 Task: Open a Blog Post Template save the file as tableAdd Heading 'Child Safety' ,with the main content Child safety involves creating a safe environment and implementing measures to protect children from harm and accidents. It encompasses aspects such as childproofing homes, promoting safe practices, and educating children about personal safety to prevent injuries and promote their well-being. ,with the main content Child safety involves creating a safe environment and implementing measures to protect children from harm and accidents. It encompasses aspects such as childproofing homes, promoting safe practices, and educating children about personal safety to prevent injuries and promote their well-being.and font size to the main content 22 Apply Font Style Juice ITCand font size to the heading 20 Change heading alignment to  Left
Action: Mouse moved to (238, 180)
Screenshot: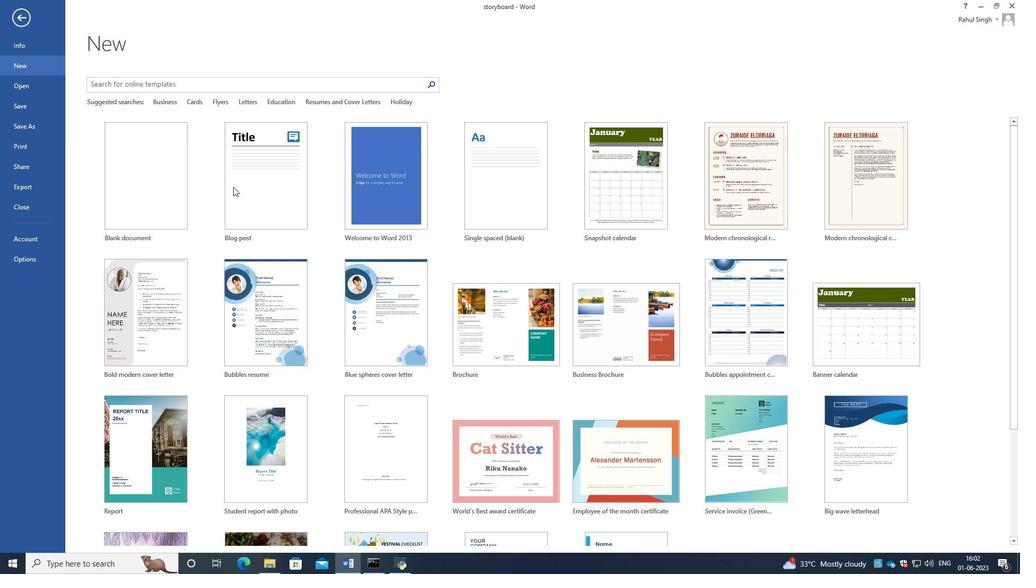 
Action: Mouse pressed left at (238, 180)
Screenshot: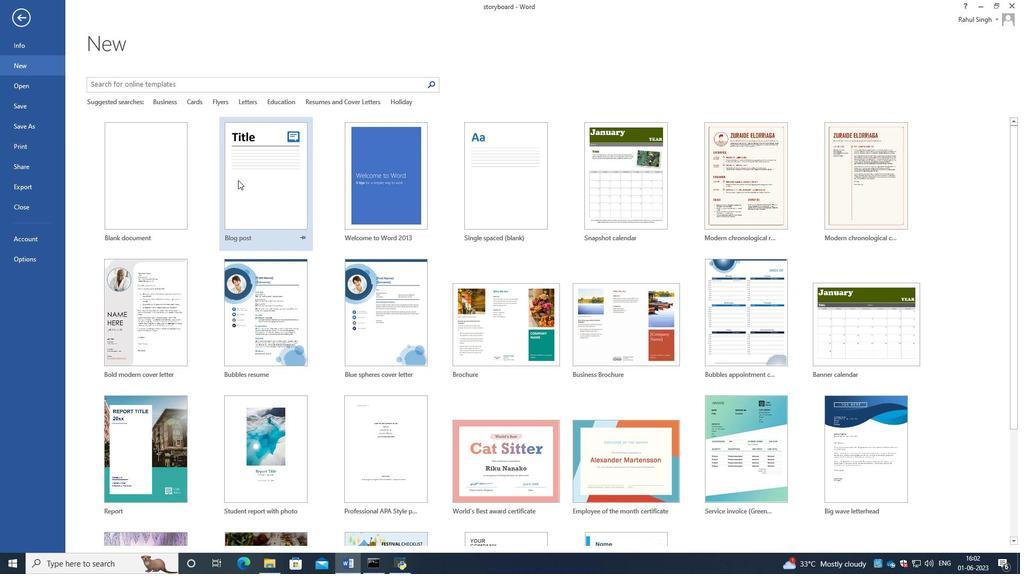 
Action: Mouse moved to (617, 258)
Screenshot: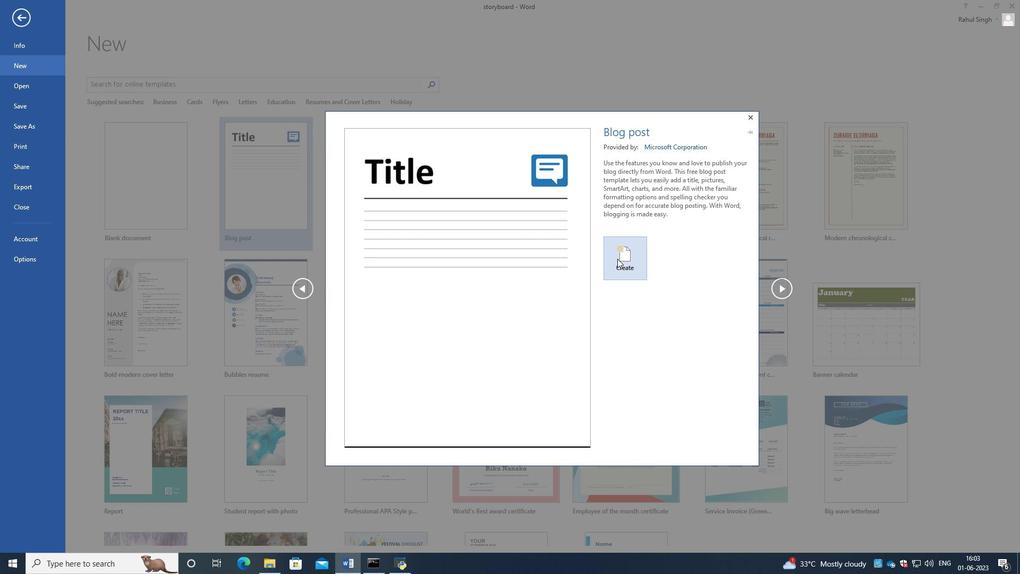
Action: Mouse pressed left at (617, 258)
Screenshot: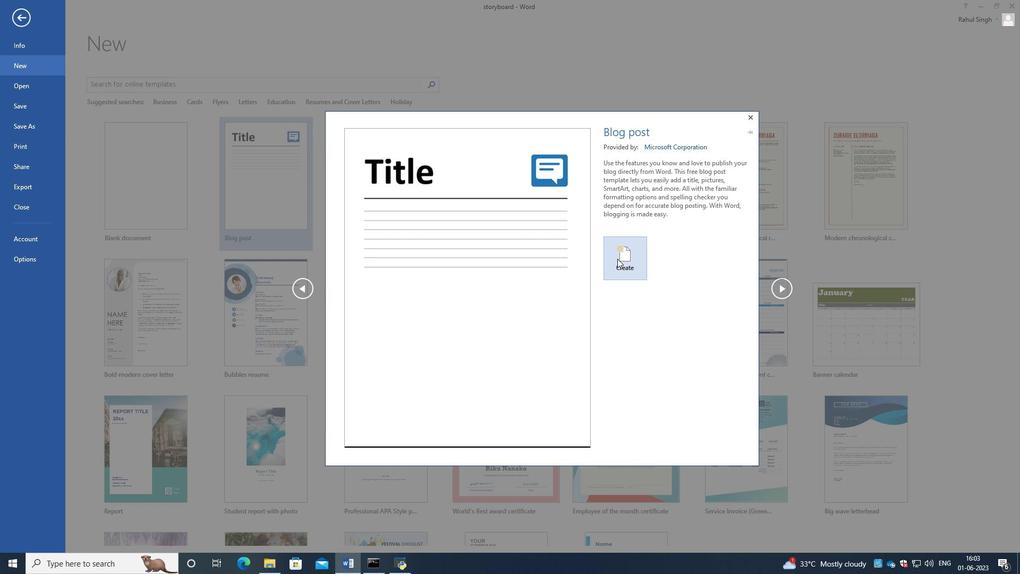 
Action: Mouse moved to (565, 308)
Screenshot: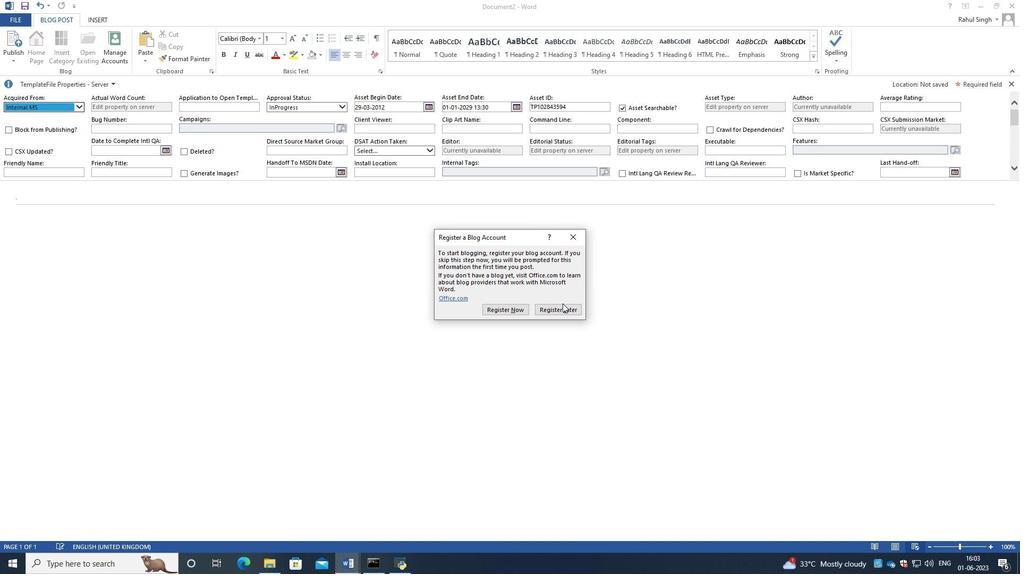 
Action: Mouse pressed left at (565, 308)
Screenshot: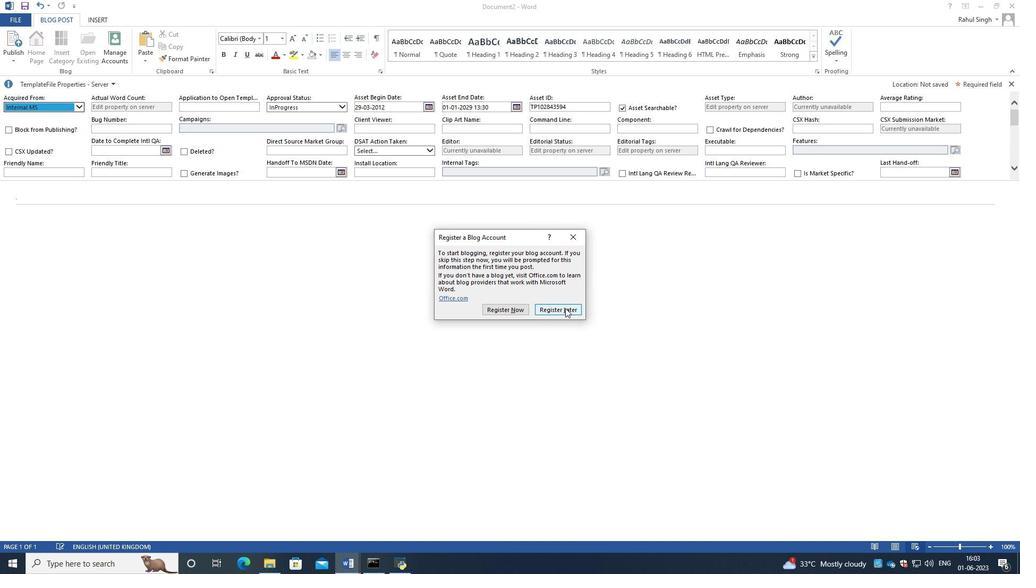 
Action: Mouse moved to (1011, 85)
Screenshot: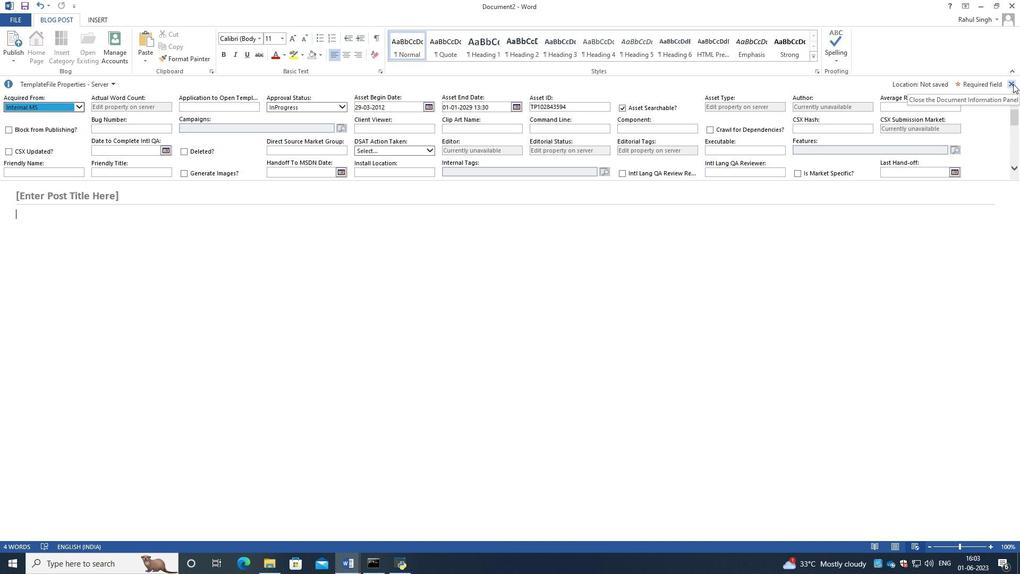 
Action: Mouse pressed left at (1011, 85)
Screenshot: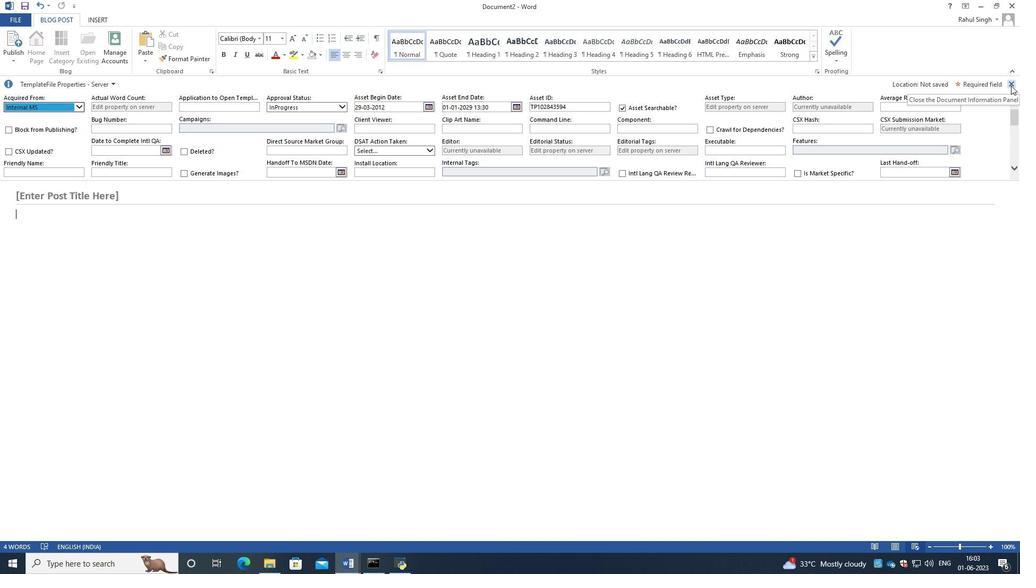 
Action: Mouse moved to (102, 91)
Screenshot: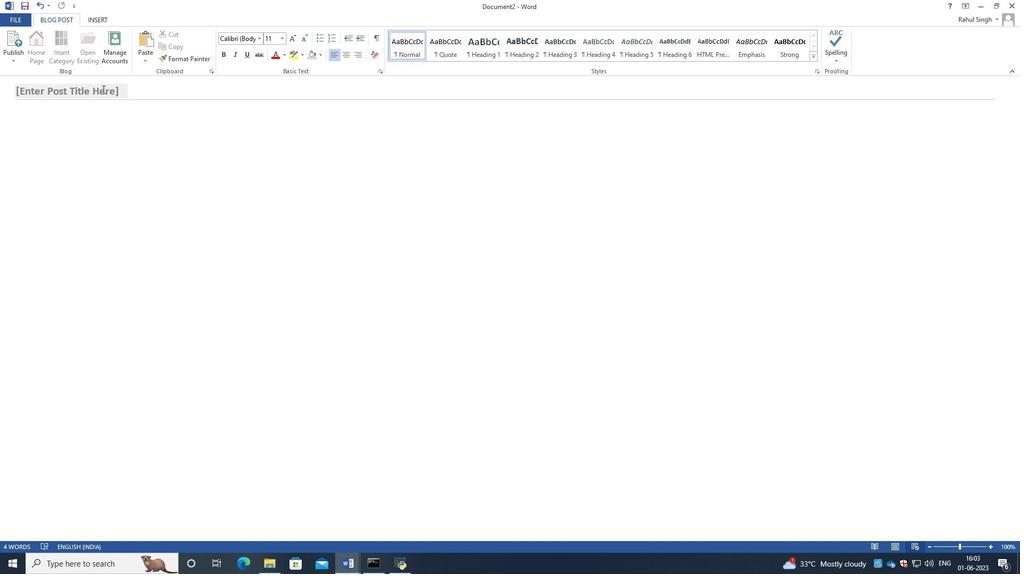 
Action: Mouse pressed left at (102, 91)
Screenshot: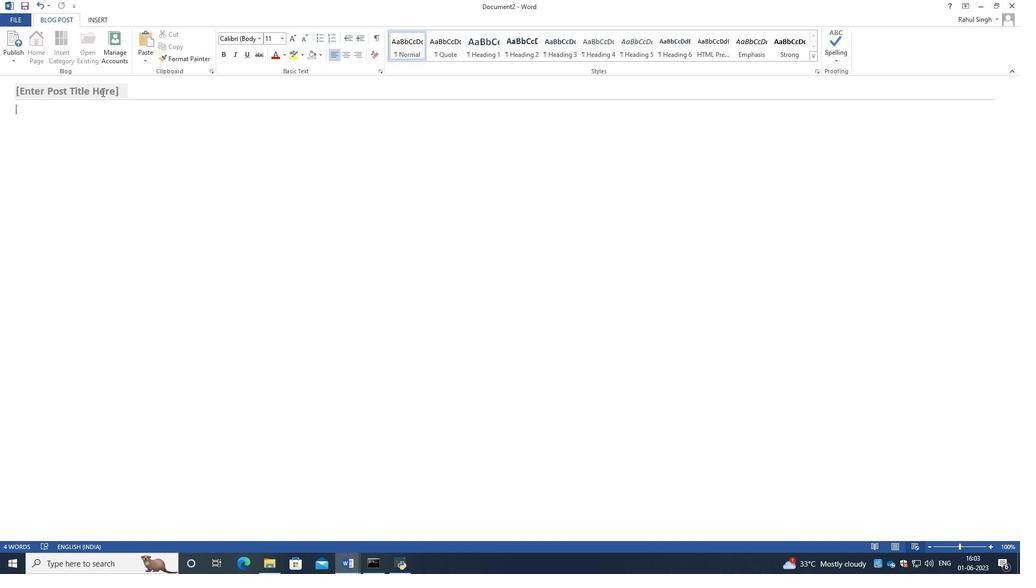 
Action: Mouse moved to (114, 88)
Screenshot: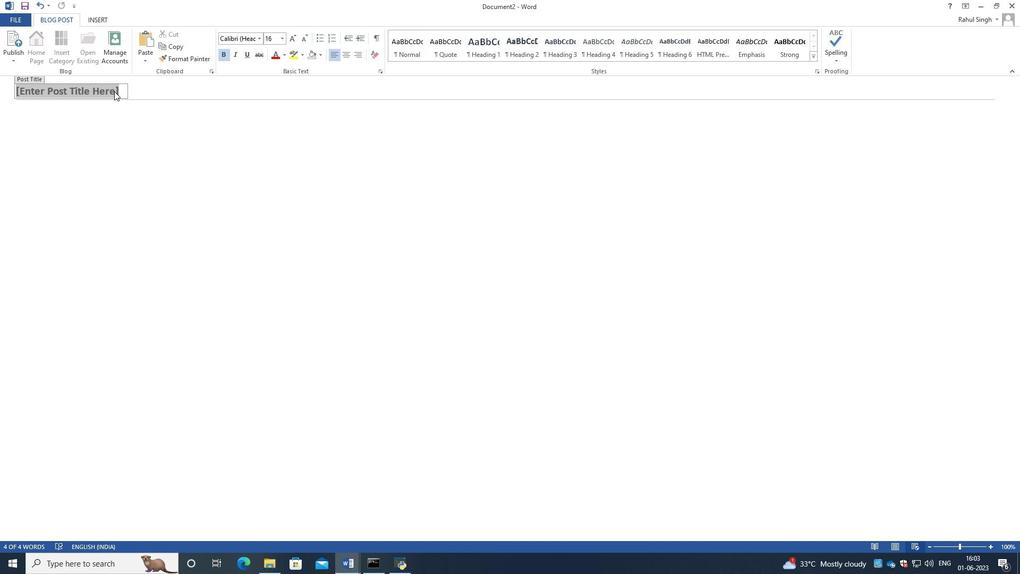 
Action: Mouse pressed left at (114, 88)
Screenshot: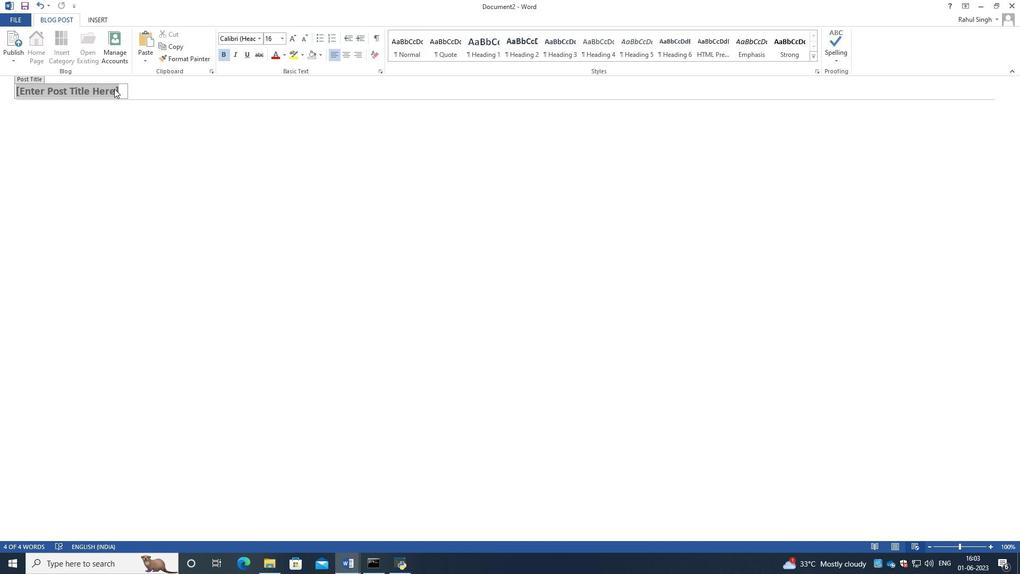 
Action: Key pressed j<Key.backspace>
Screenshot: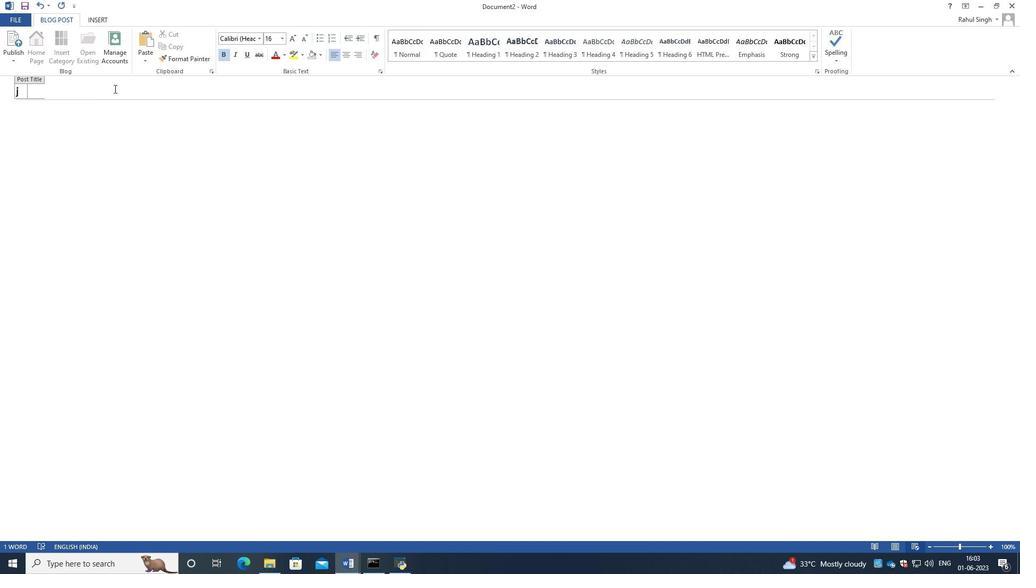 
Action: Mouse scrolled (114, 89) with delta (0, 0)
Screenshot: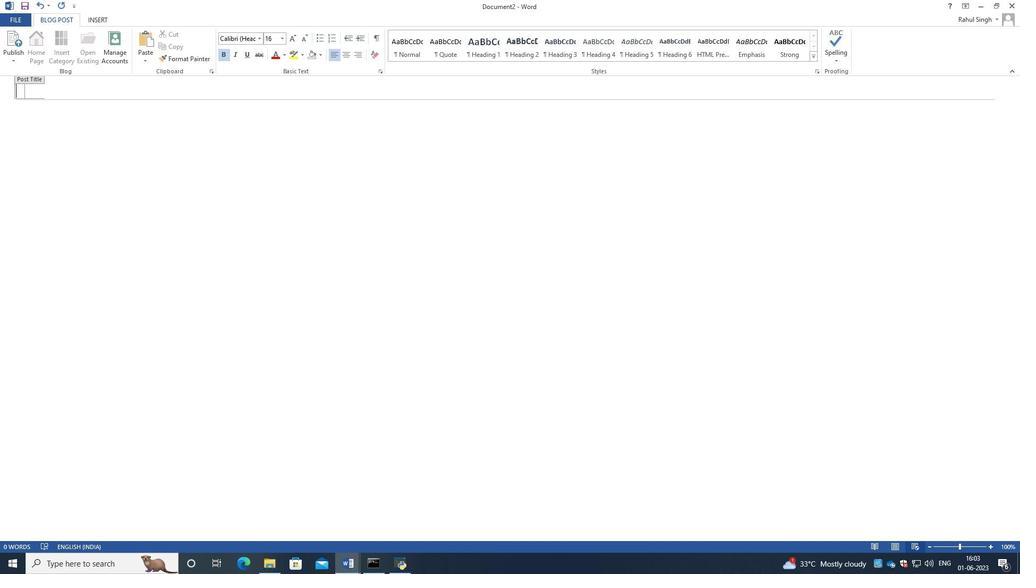 
Action: Mouse scrolled (114, 89) with delta (0, 0)
Screenshot: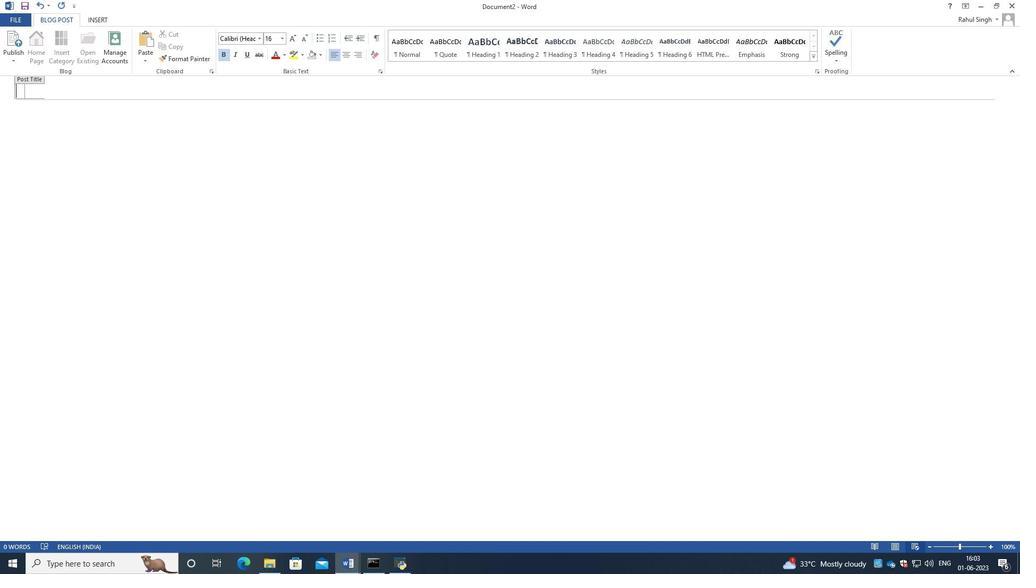 
Action: Mouse moved to (17, 14)
Screenshot: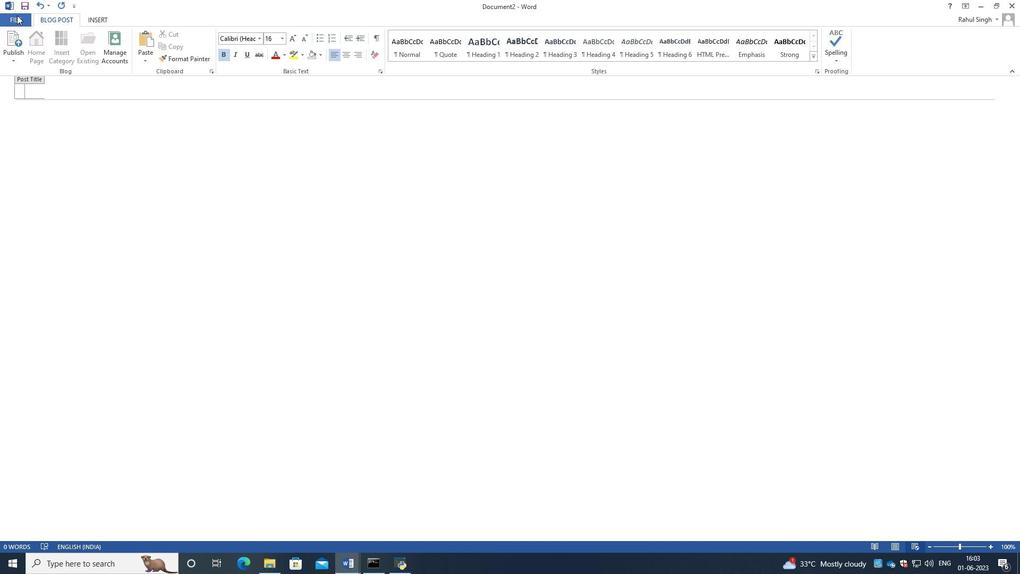 
Action: Mouse pressed left at (17, 14)
Screenshot: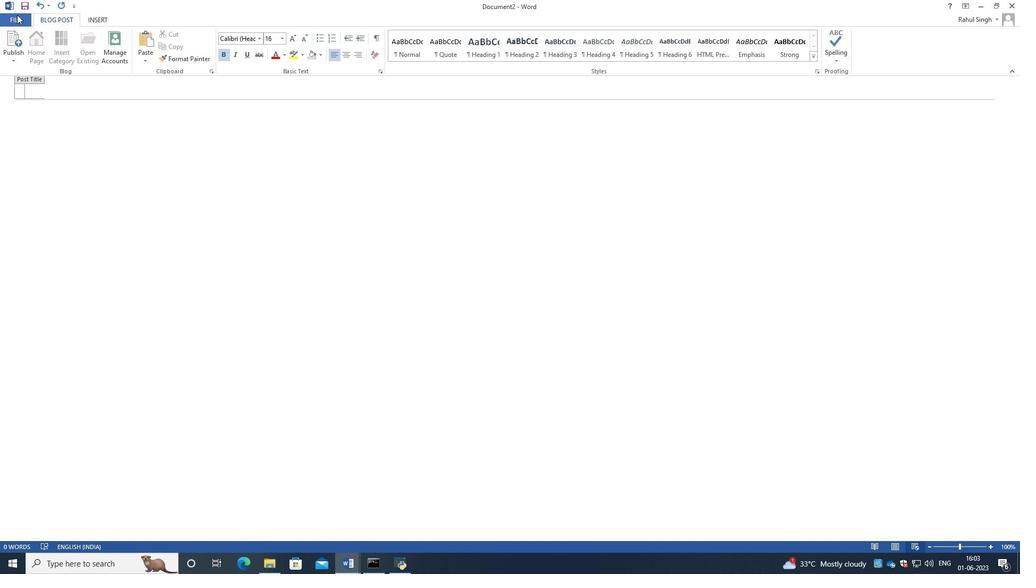 
Action: Mouse moved to (43, 129)
Screenshot: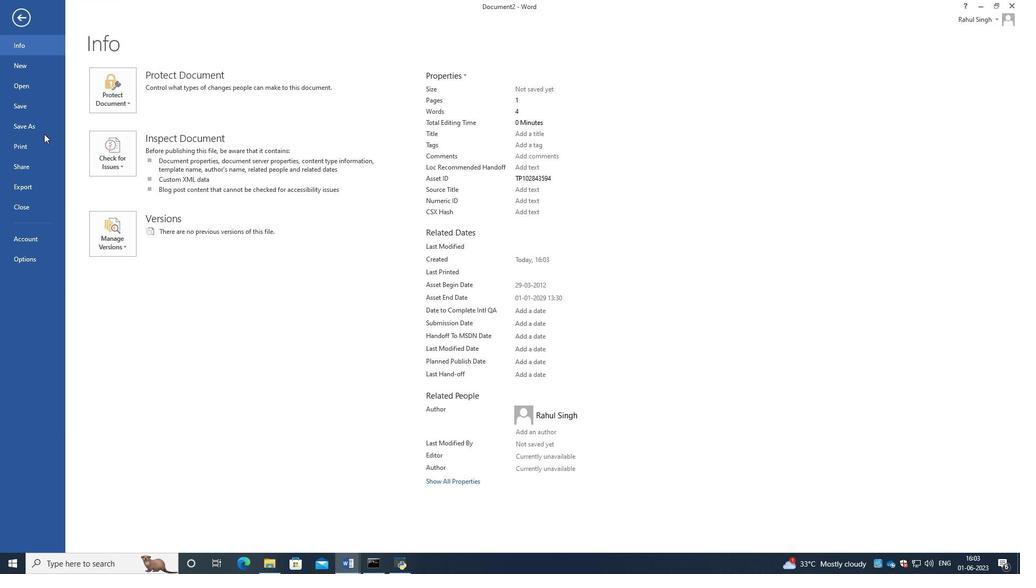 
Action: Mouse pressed left at (43, 129)
Screenshot: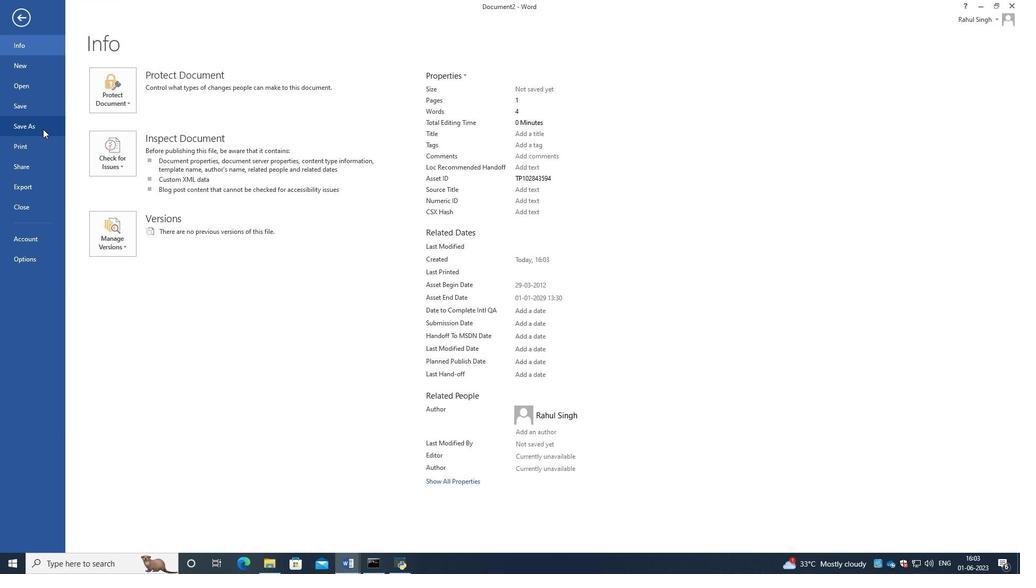 
Action: Mouse moved to (290, 123)
Screenshot: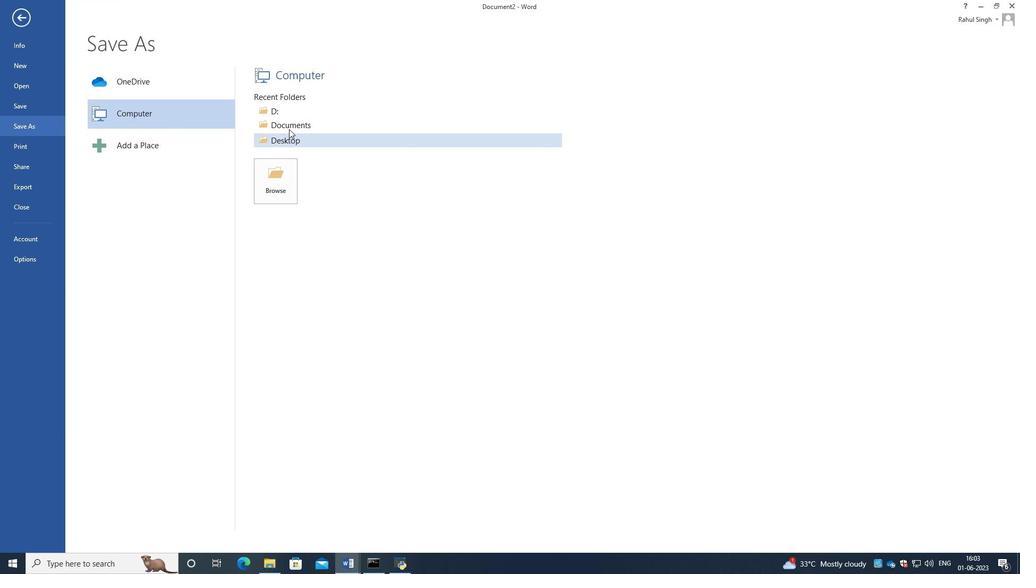 
Action: Mouse pressed left at (290, 123)
Screenshot: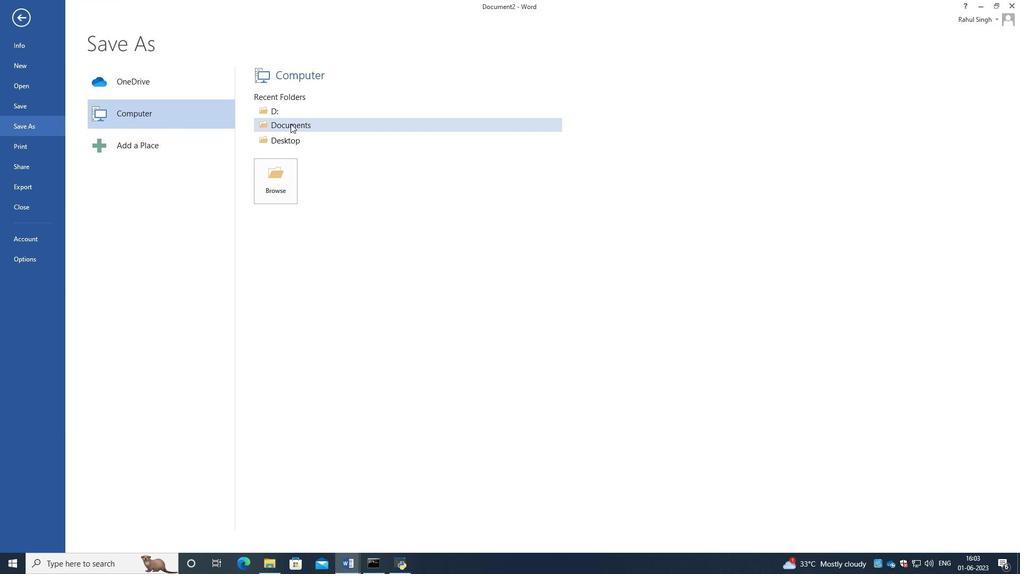 
Action: Mouse moved to (60, 141)
Screenshot: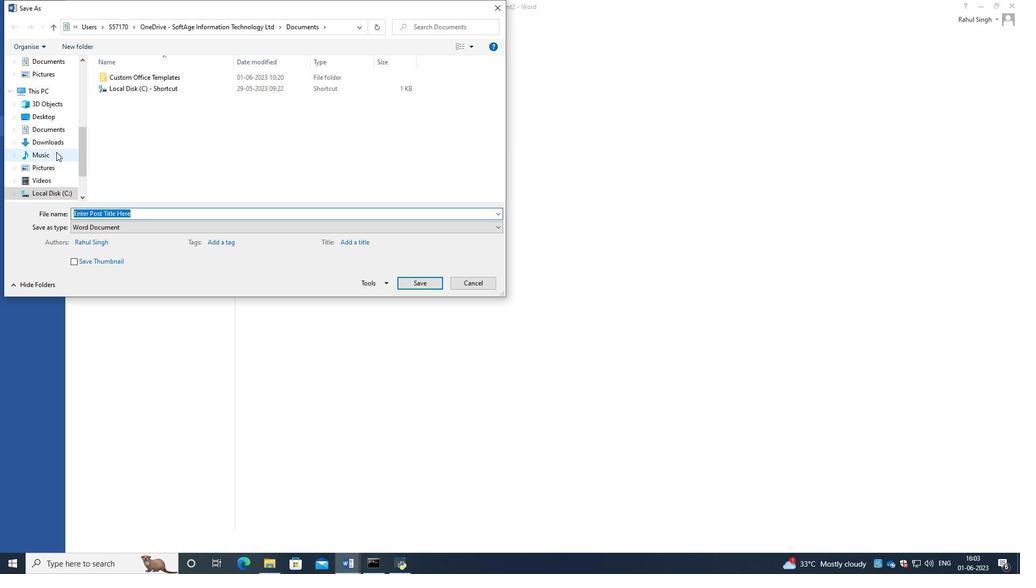 
Action: Mouse scrolled (60, 141) with delta (0, 0)
Screenshot: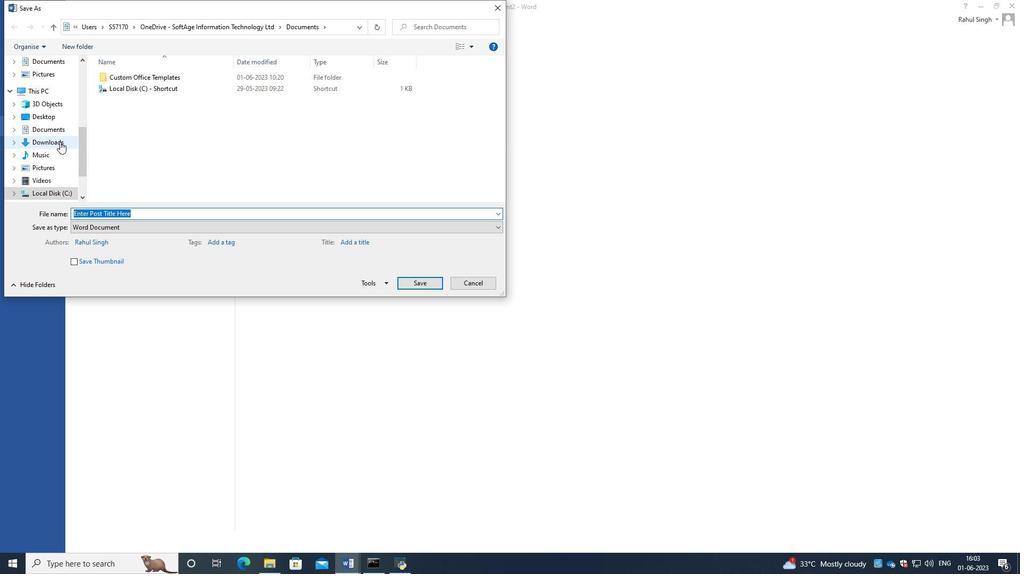 
Action: Mouse scrolled (60, 141) with delta (0, 0)
Screenshot: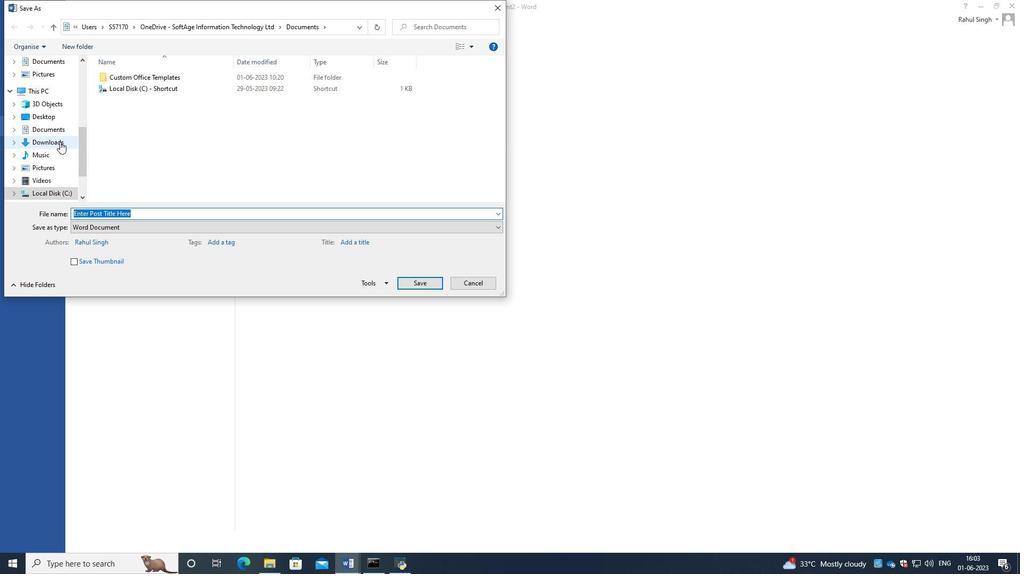 
Action: Mouse scrolled (60, 141) with delta (0, 0)
Screenshot: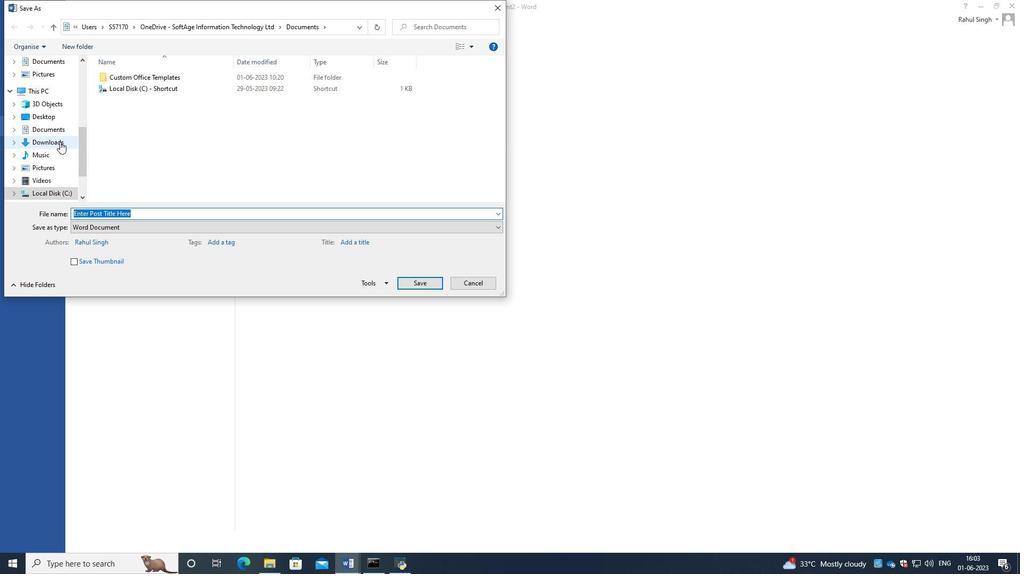 
Action: Mouse moved to (61, 166)
Screenshot: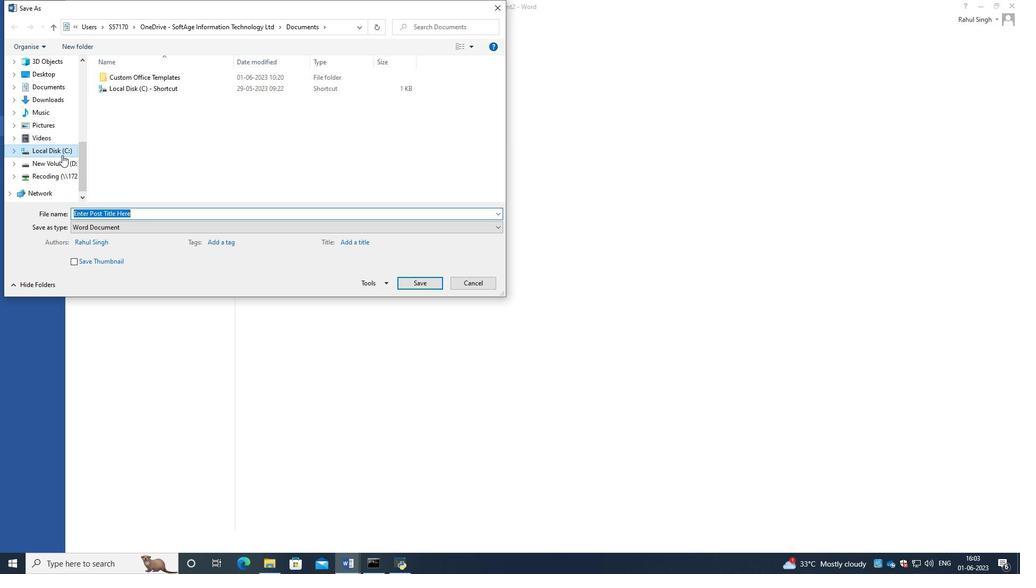 
Action: Mouse pressed left at (61, 166)
Screenshot: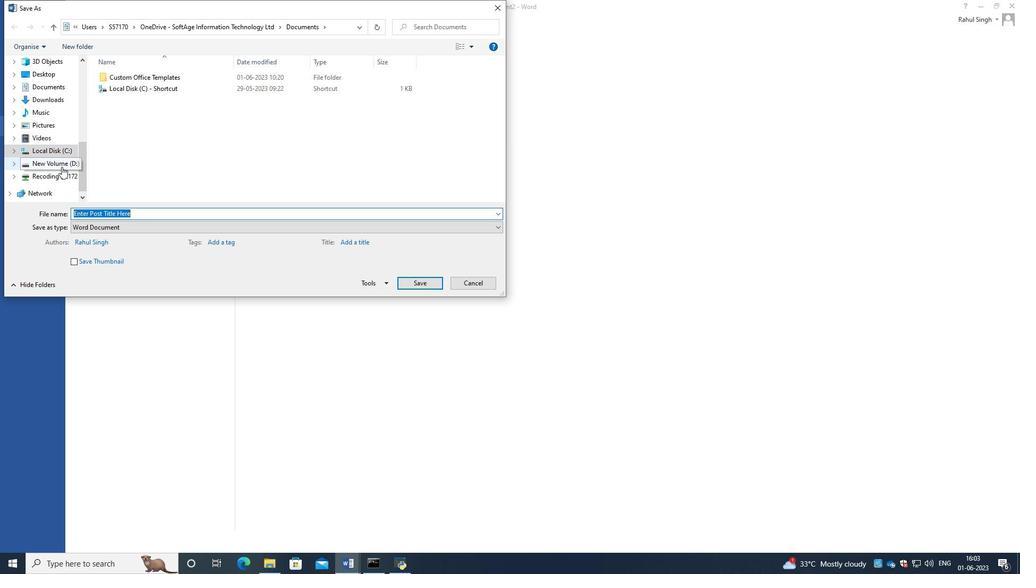 
Action: Mouse moved to (144, 211)
Screenshot: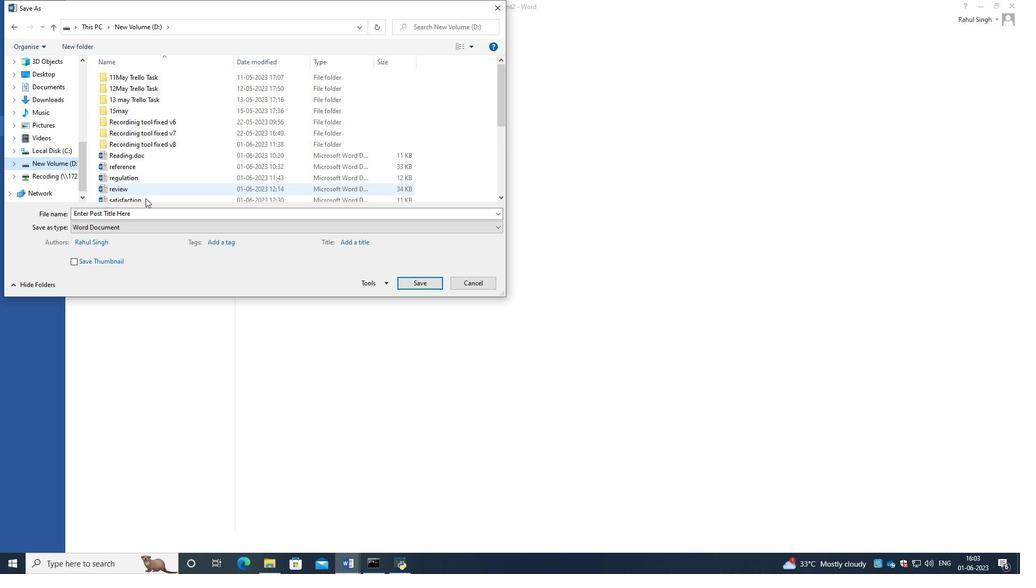 
Action: Mouse pressed left at (144, 211)
Screenshot: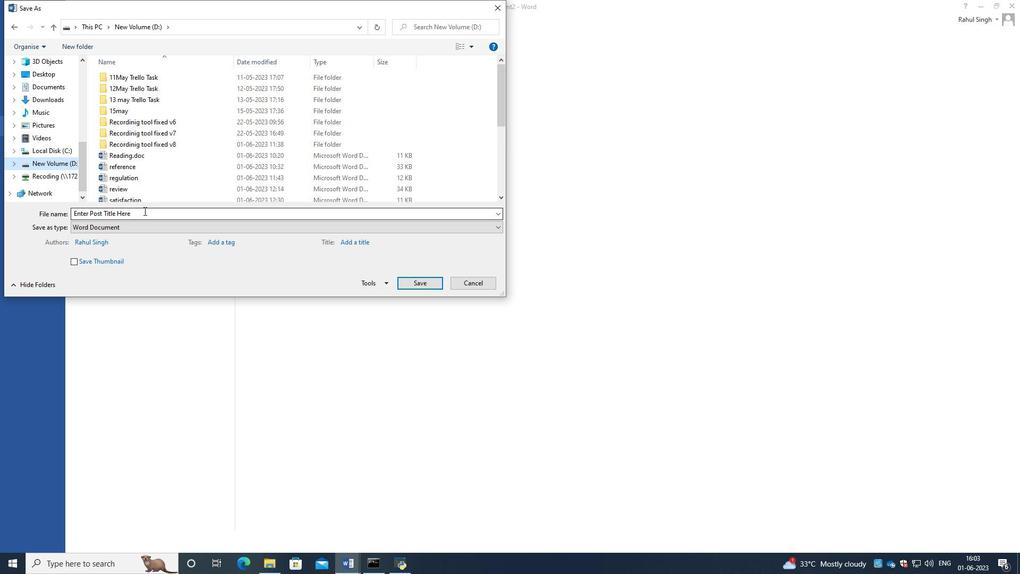 
Action: Key pressed table
Screenshot: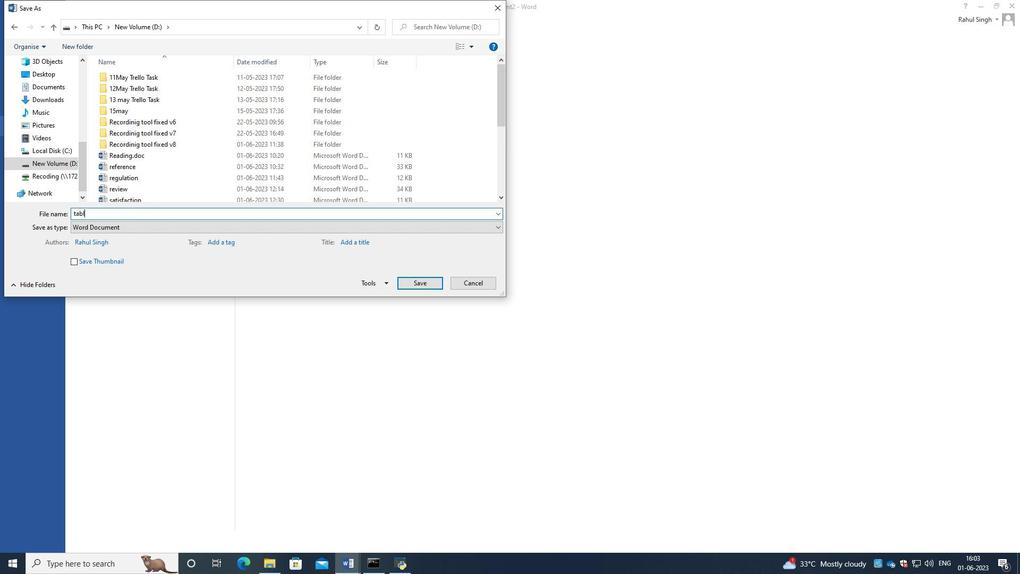 
Action: Mouse moved to (418, 286)
Screenshot: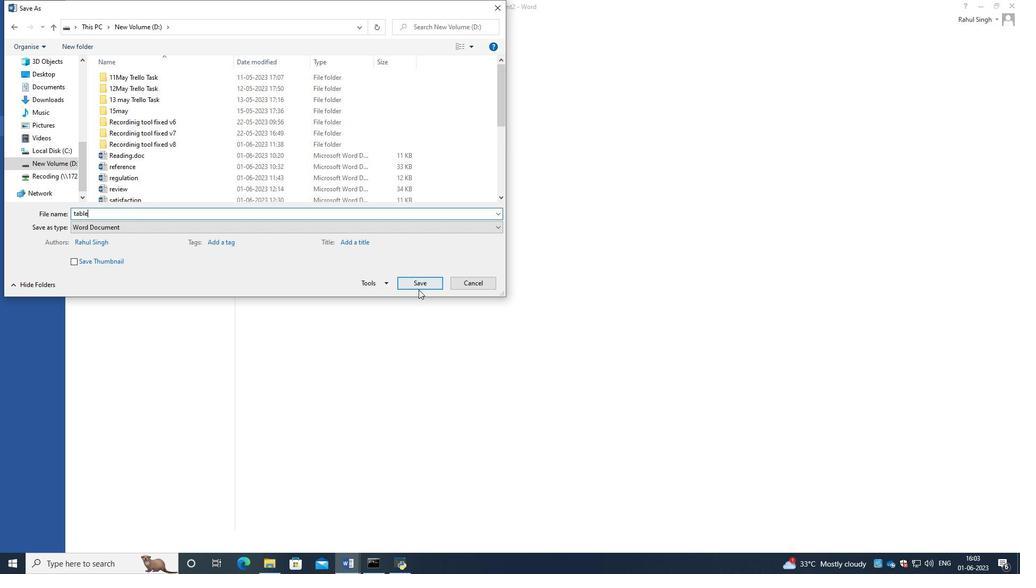 
Action: Mouse pressed left at (418, 286)
Screenshot: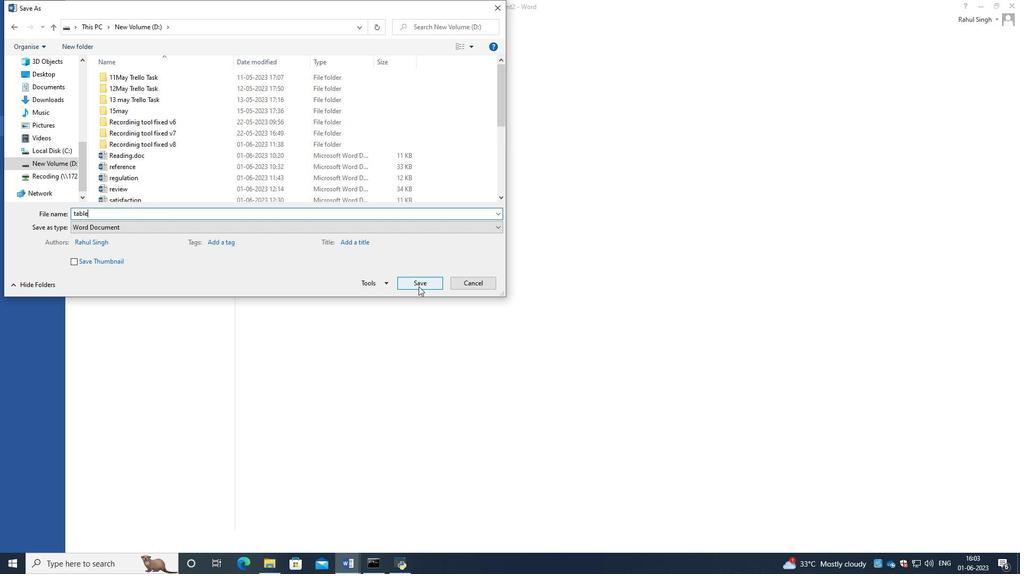 
Action: Mouse moved to (123, 94)
Screenshot: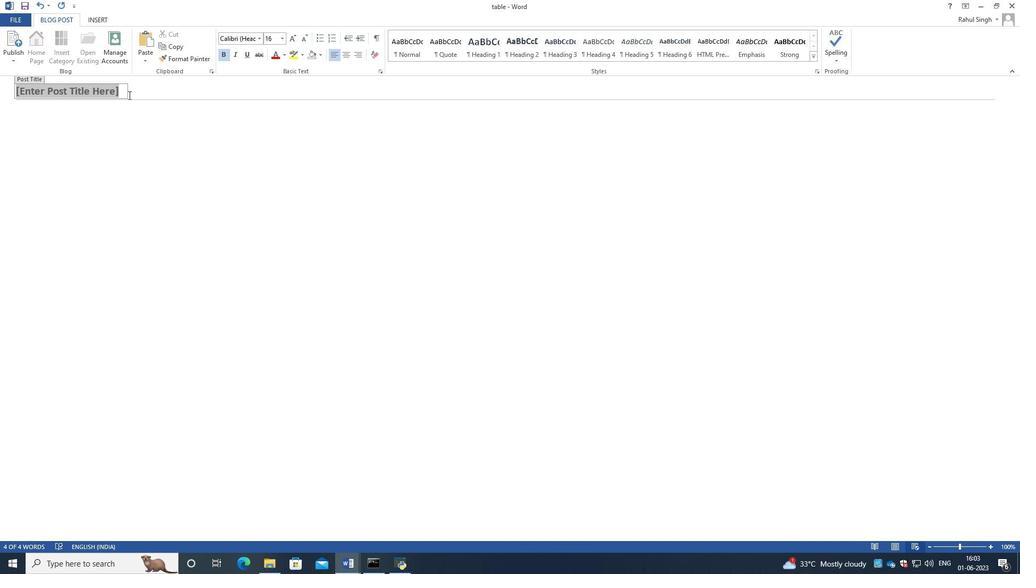 
Action: Key pressed <Key.caps_lock>C<Key.caps_lock>hild<Key.space><Key.caps_lock>S<Key.caps_lock>ag<Key.backspace>fety<Key.enter><Key.enter>
Screenshot: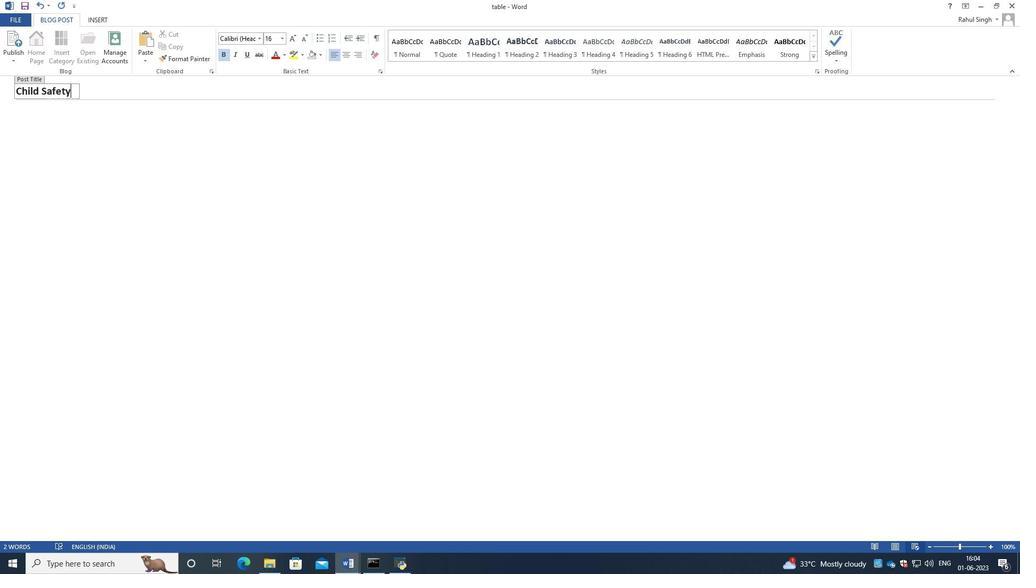 
Action: Mouse moved to (55, 126)
Screenshot: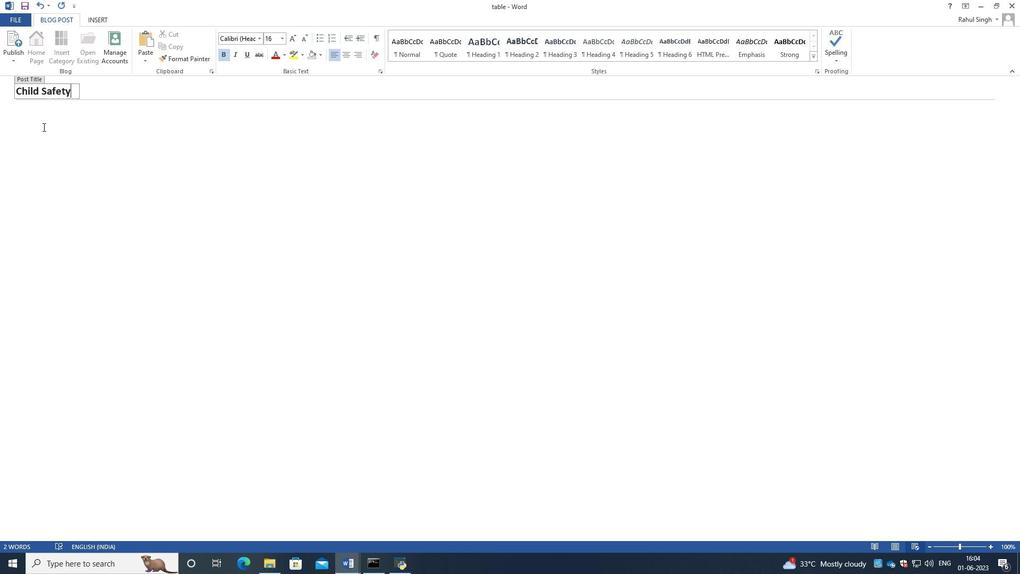 
Action: Mouse pressed left at (55, 126)
Screenshot: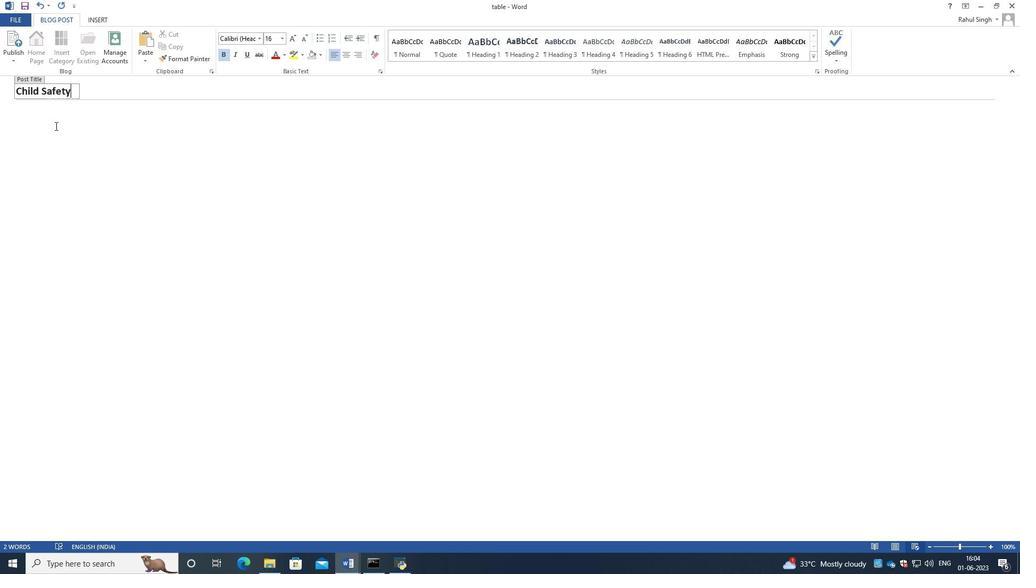 
Action: Mouse moved to (36, 113)
Screenshot: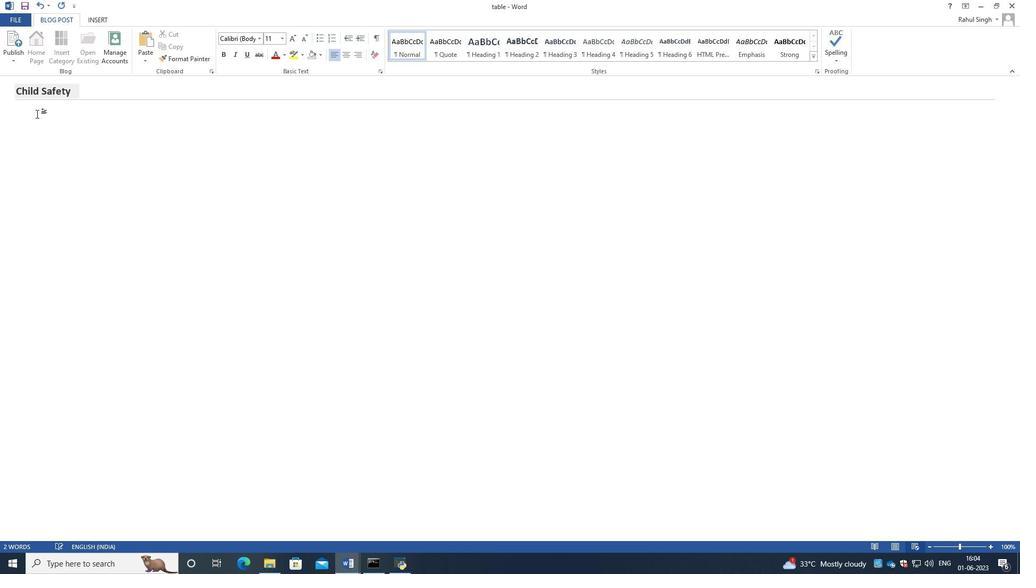 
Action: Key pressed <Key.caps_lock>C<Key.caps_lock>hild<Key.space>safety<Key.space>involves<Key.space>creating<Key.space>a<Key.space>safe<Key.space>enviourm<Key.backspace><Key.backspace><Key.backspace>rment<Key.space><Key.backspace><Key.backspace><Key.backspace><Key.backspace><Key.backspace><Key.backspace><Key.backspace><Key.backspace>ironment<Key.space>and<Key.space>implementing<Key.space>measures<Key.space>to<Key.space>protect<Key.space>children<Key.space>from<Key.space>harm<Key.space>and<Key.space>accidents.<Key.space><Key.caps_lock>I<Key.caps_lock>t<Key.space>encompasses<Key.space>es<Key.backspace><Key.backspace>aspects<Key.space>such<Key.space>as<Key.space>childproofing<Key.space>homes,<Key.space>promting<Key.space>sa<Key.backspace><Key.backspace><Key.backspace><Key.backspace><Key.backspace><Key.backspace><Key.backspace><Key.backspace><Key.backspace><Key.backspace><Key.backspace><Key.backspace><Key.space>promoting<Key.space>safe<Key.space>practices,<Key.space>and<Key.space>educating<Key.space>children<Key.space>about<Key.space>j<Key.backspace>personal<Key.space>safety<Key.space>to<Key.space>prevent<Key.space>injuries<Key.space>and<Key.space>promote<Key.space>their<Key.space>well-being.<Key.space>
Screenshot: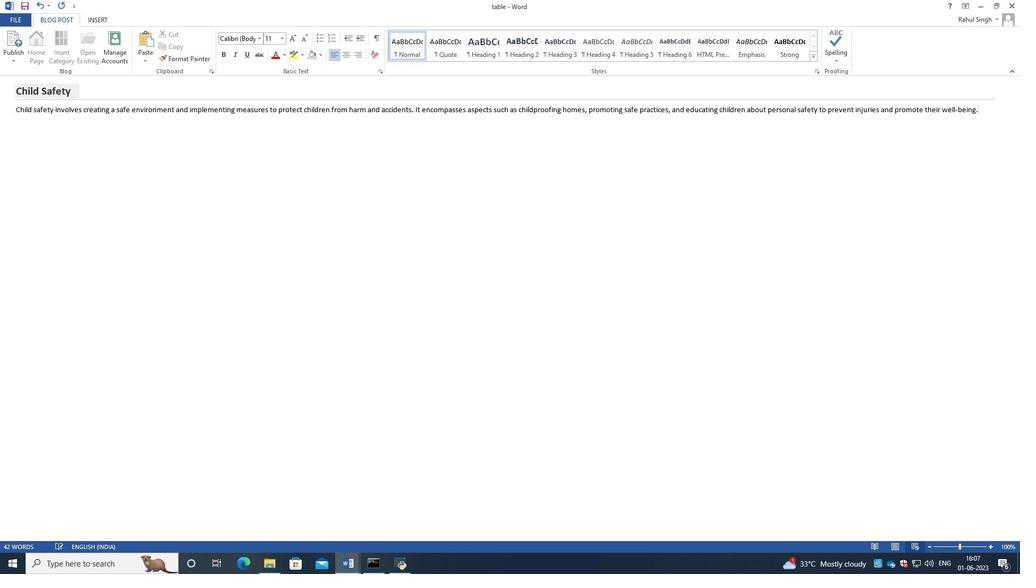 
Action: Mouse moved to (21, 108)
Screenshot: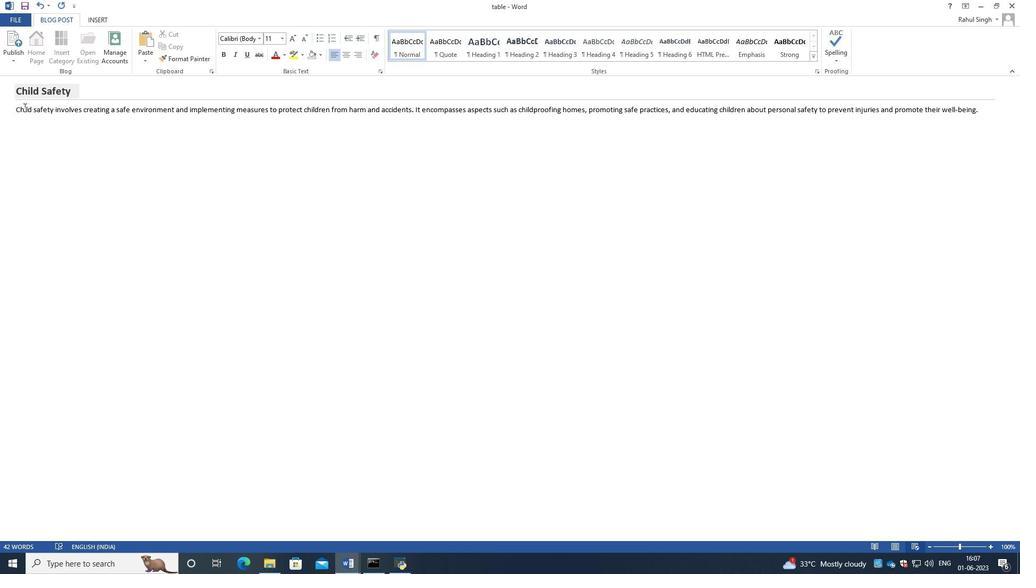 
Action: Mouse pressed left at (21, 108)
Screenshot: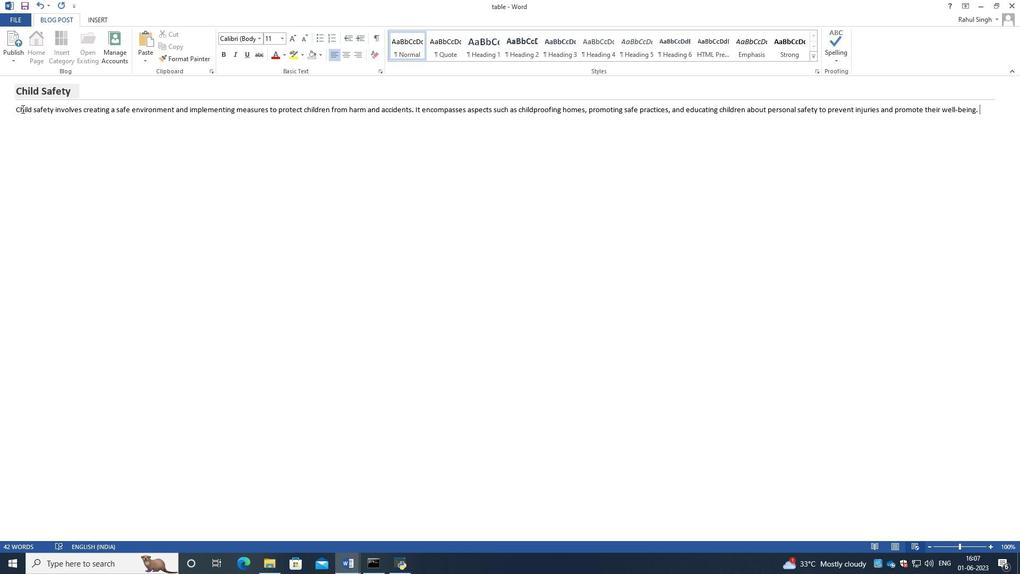 
Action: Mouse moved to (284, 37)
Screenshot: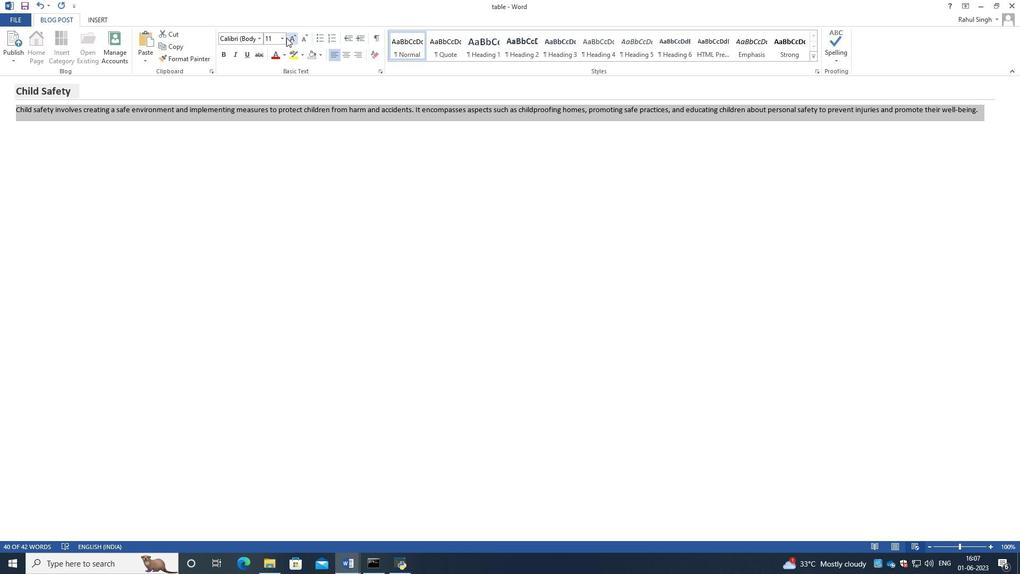 
Action: Mouse pressed left at (284, 37)
Screenshot: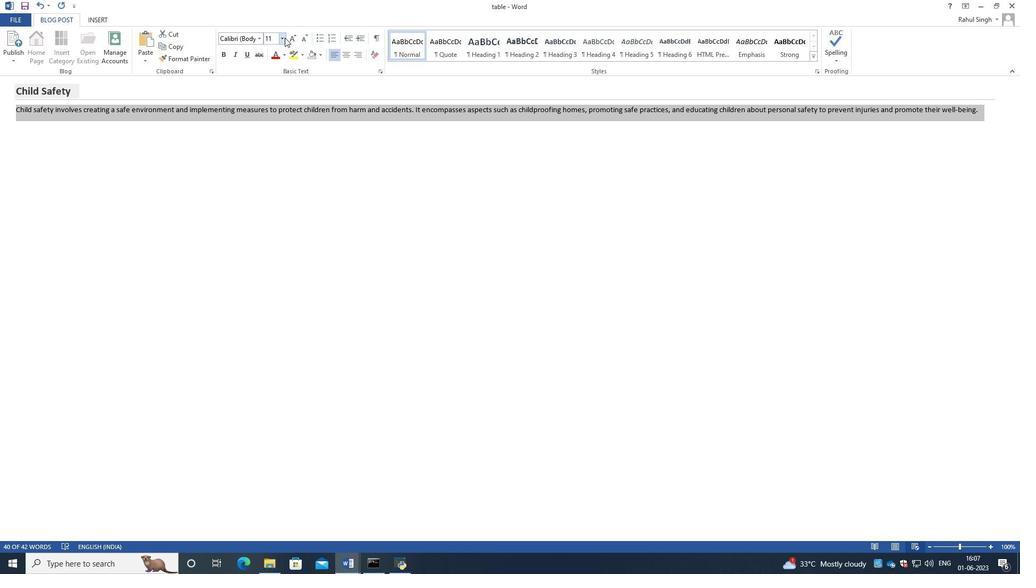 
Action: Mouse moved to (275, 143)
Screenshot: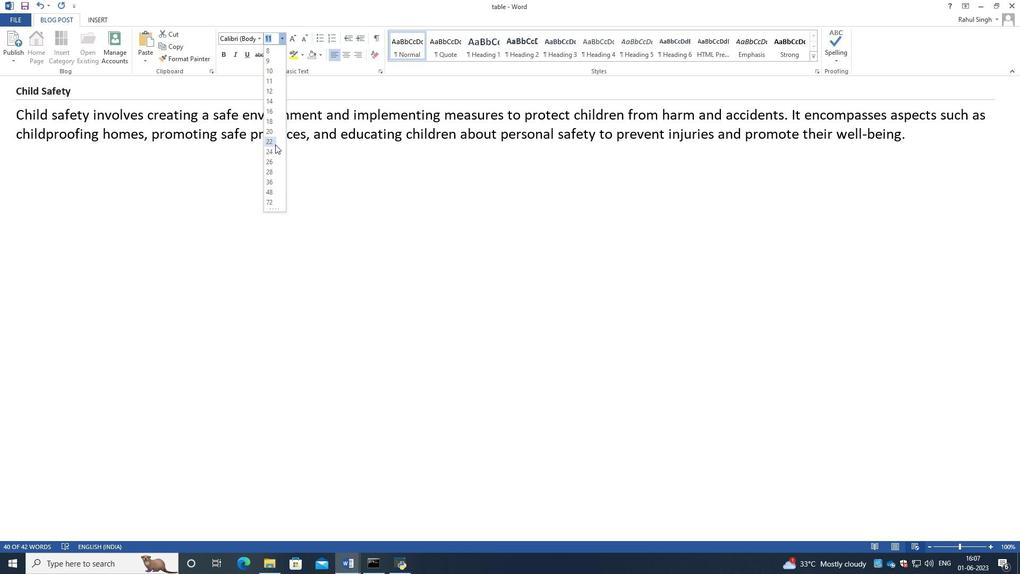 
Action: Mouse pressed left at (275, 143)
Screenshot: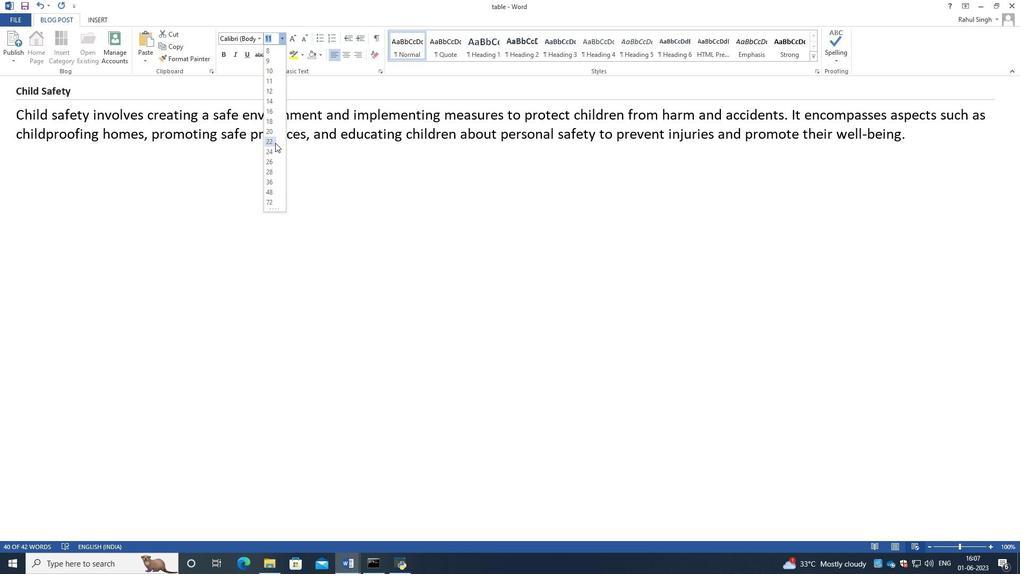 
Action: Mouse moved to (256, 43)
Screenshot: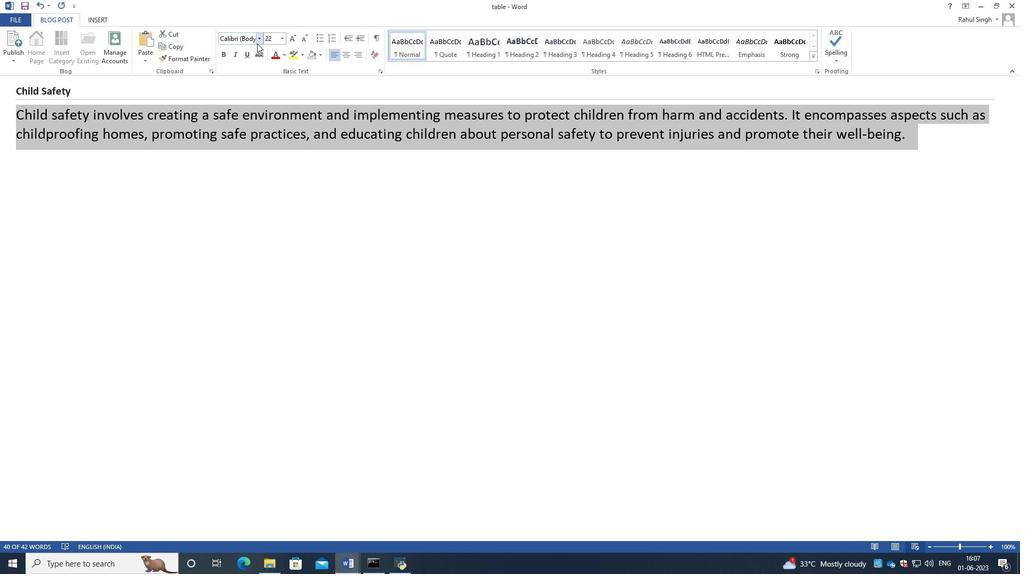 
Action: Mouse pressed left at (256, 43)
Screenshot: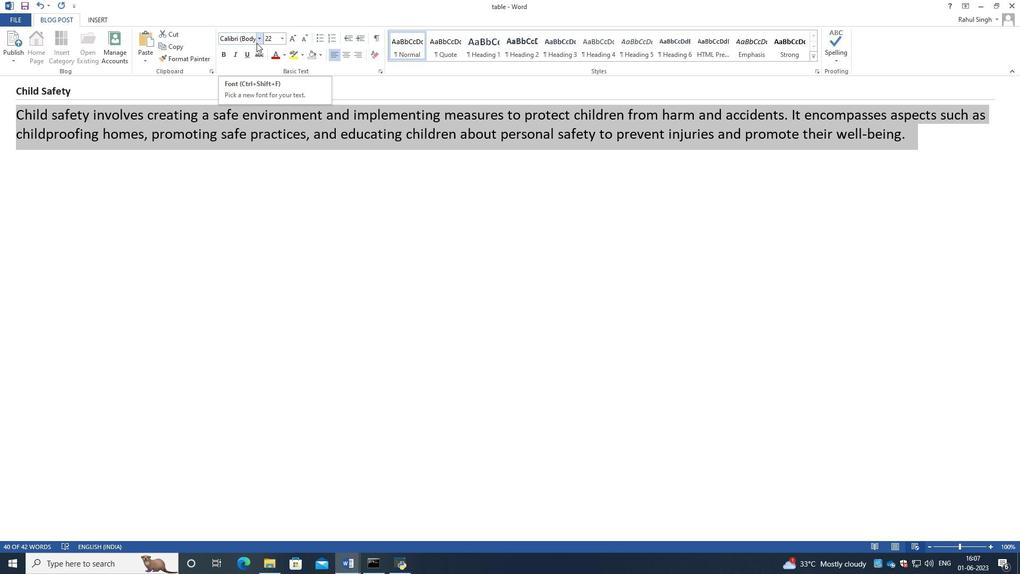 
Action: Mouse moved to (241, 43)
Screenshot: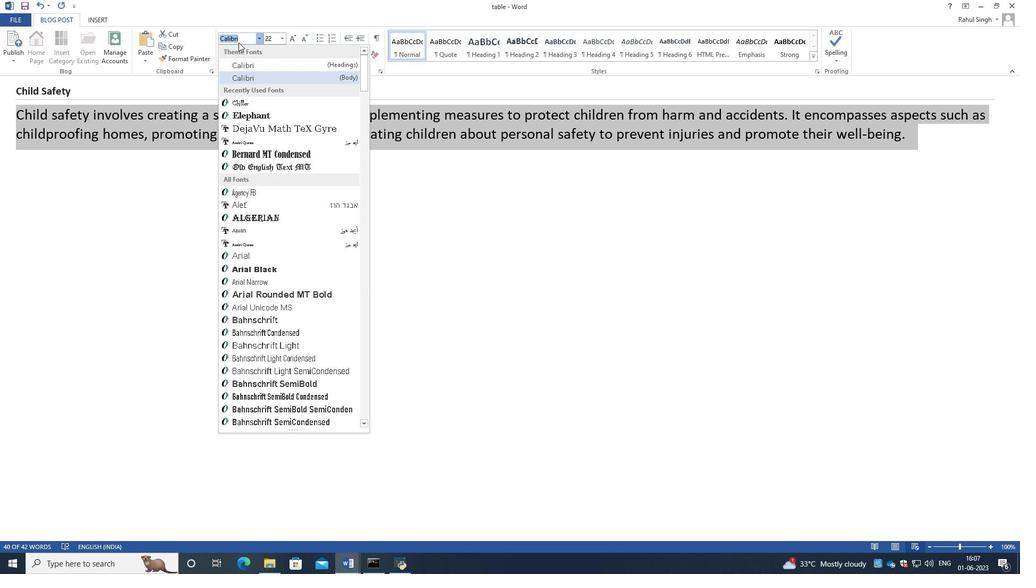 
Action: Key pressed juice<Key.tab>
Screenshot: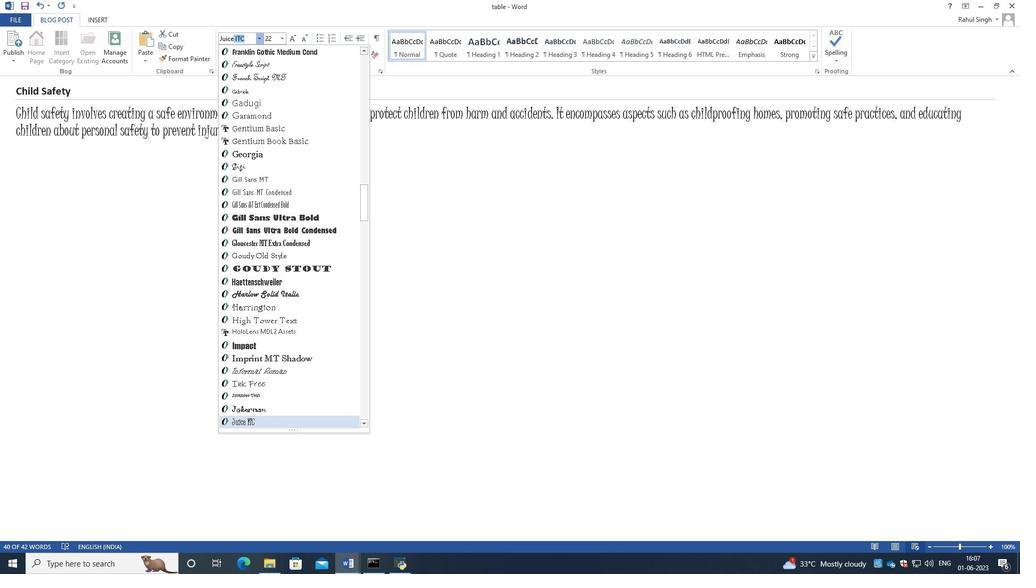 
Action: Mouse moved to (236, 168)
Screenshot: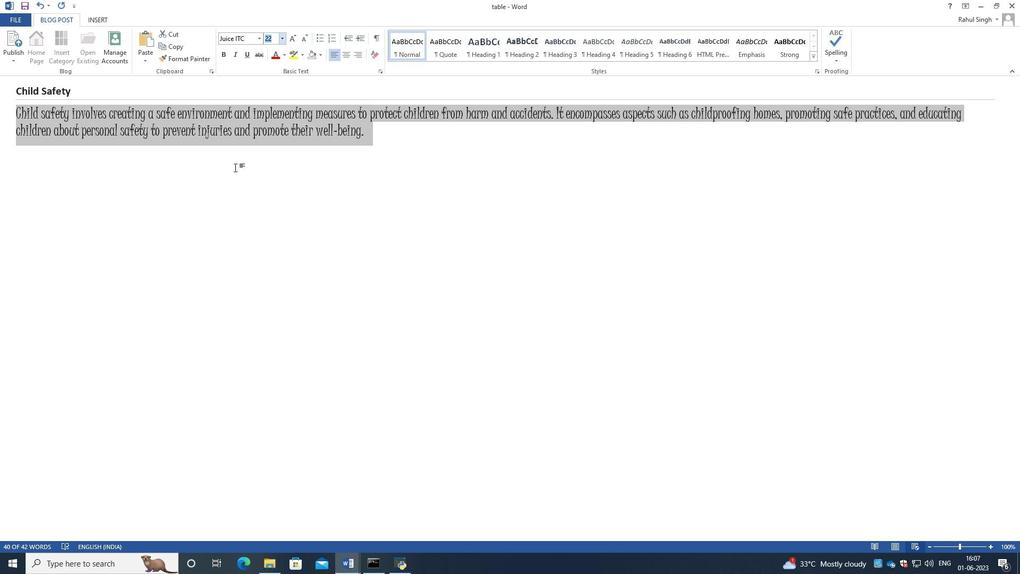 
Action: Mouse pressed left at (236, 168)
Screenshot: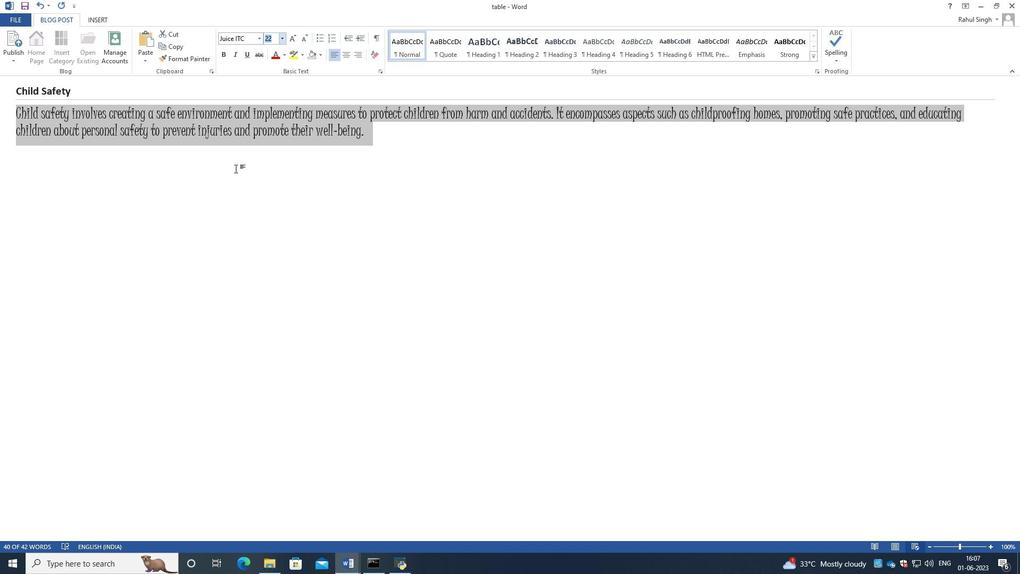 
Action: Mouse moved to (95, 90)
Screenshot: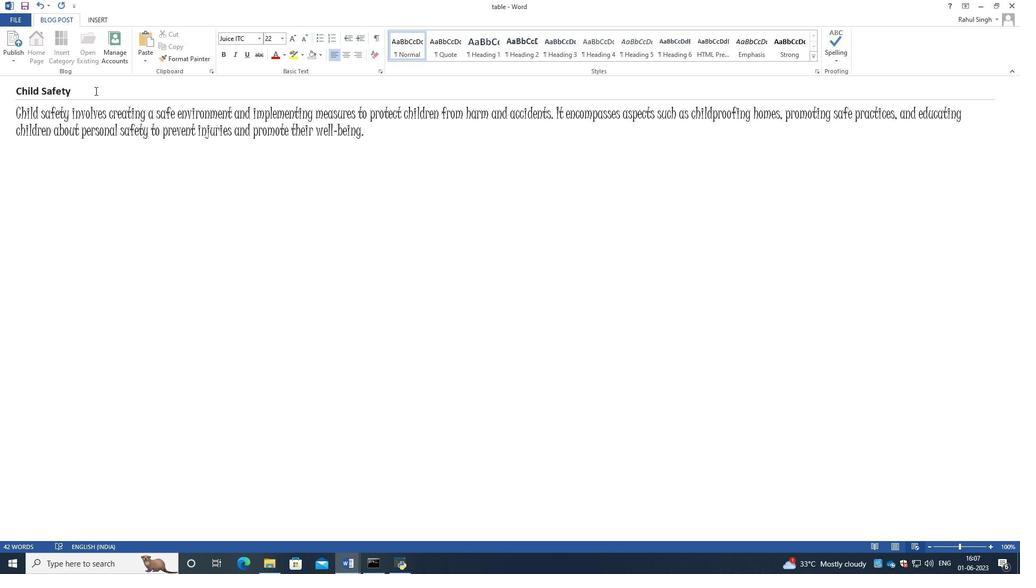 
Action: Mouse pressed left at (95, 90)
Screenshot: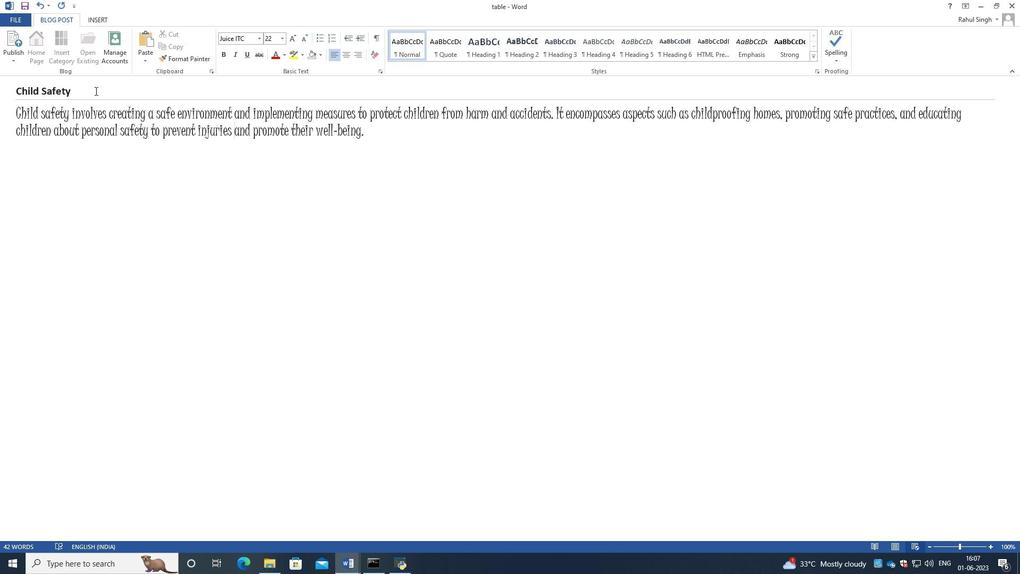 
Action: Mouse moved to (282, 37)
Screenshot: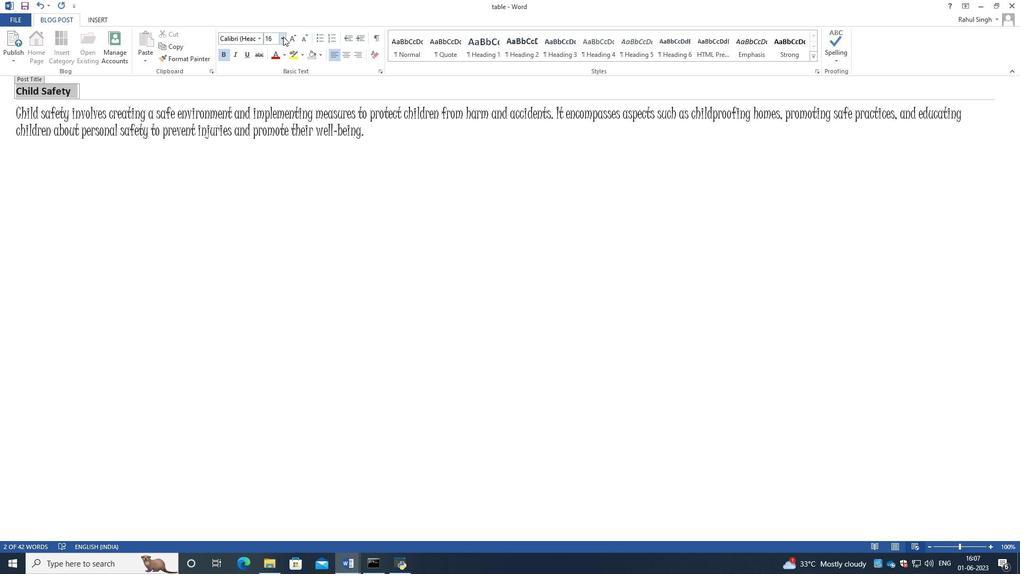 
Action: Mouse pressed left at (282, 37)
Screenshot: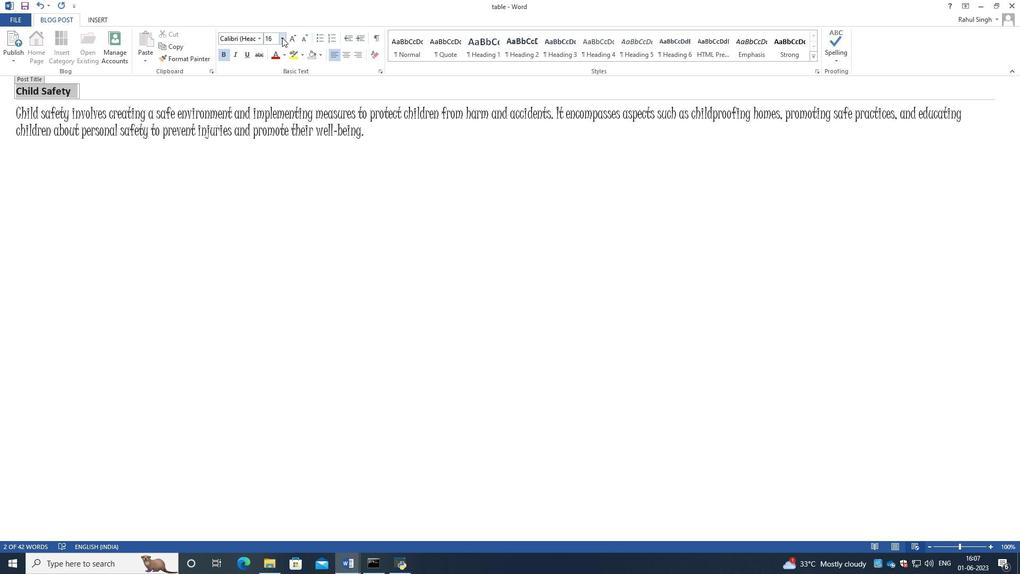 
Action: Mouse moved to (274, 134)
Screenshot: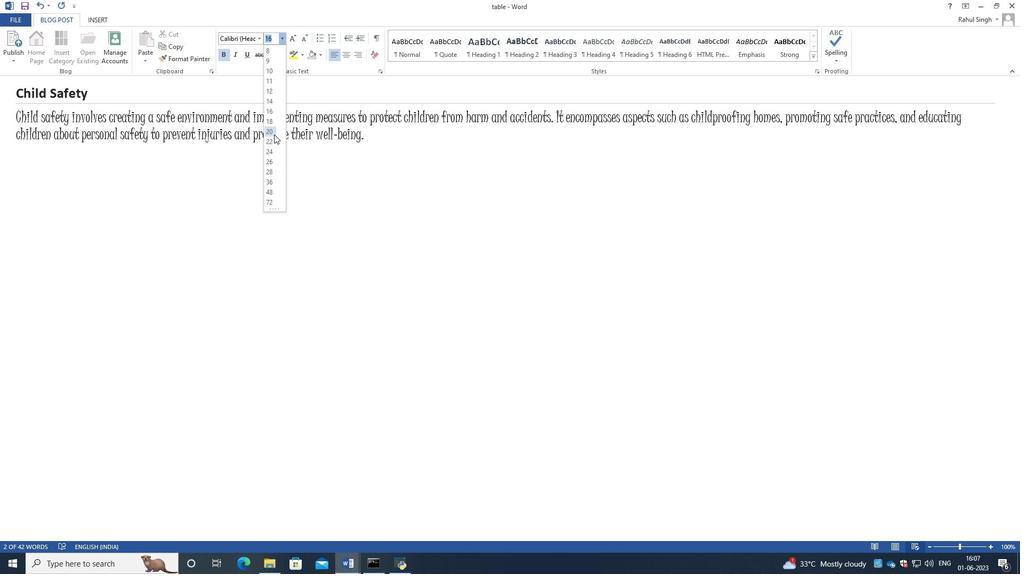
Action: Mouse pressed left at (274, 134)
Screenshot: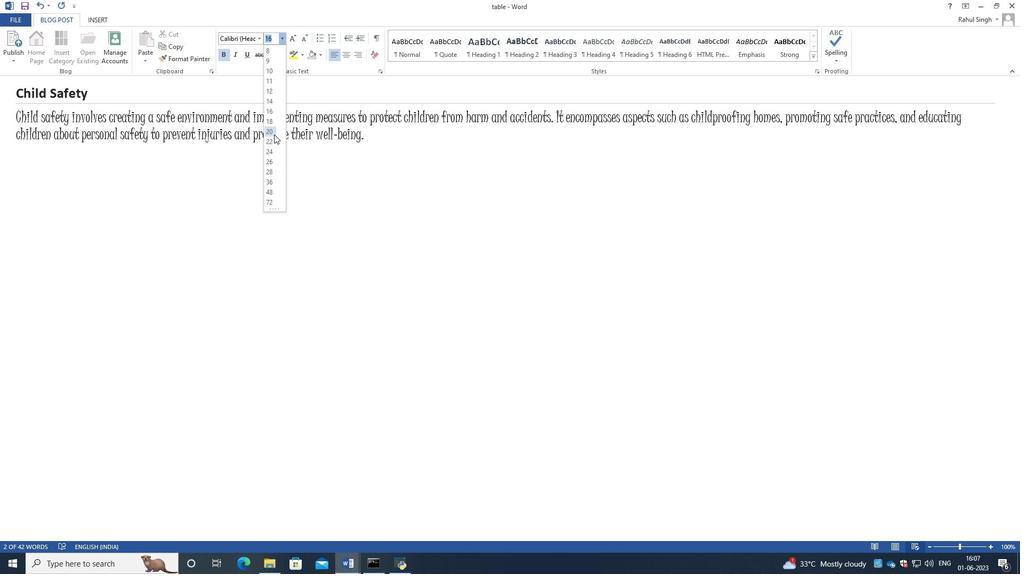 
Action: Mouse moved to (346, 58)
Screenshot: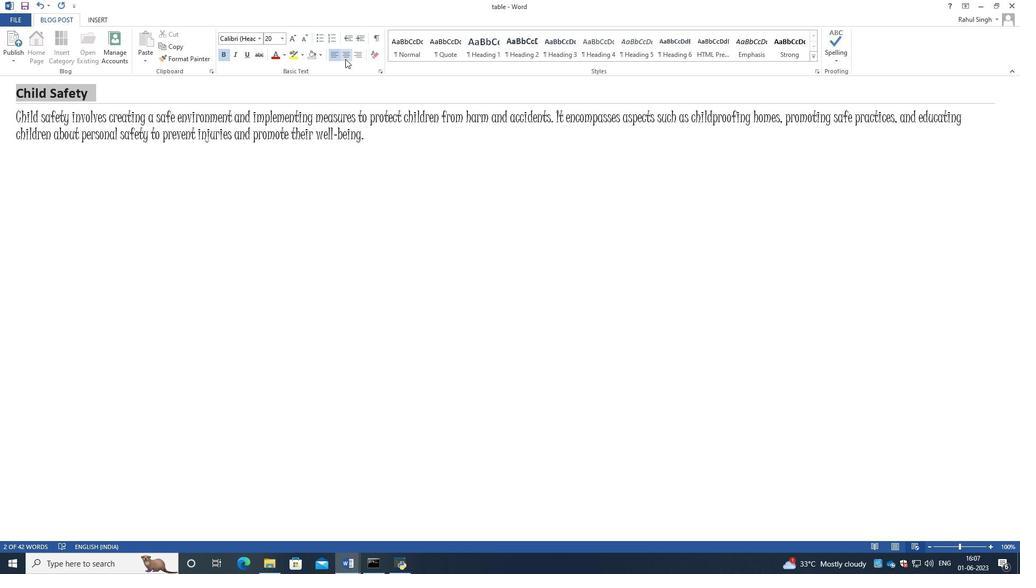 
Action: Mouse pressed left at (346, 58)
Screenshot: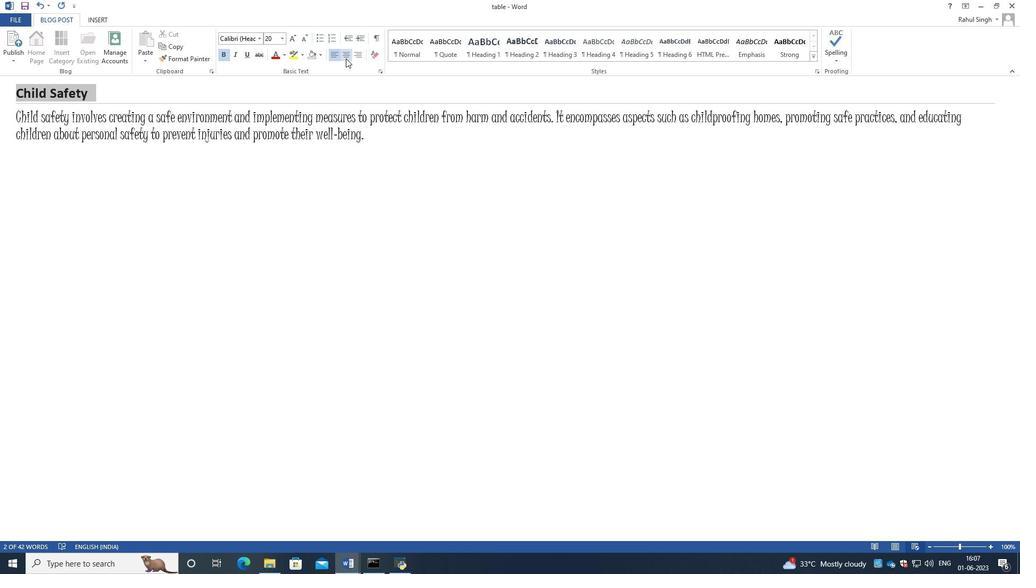 
Action: Mouse moved to (337, 58)
Screenshot: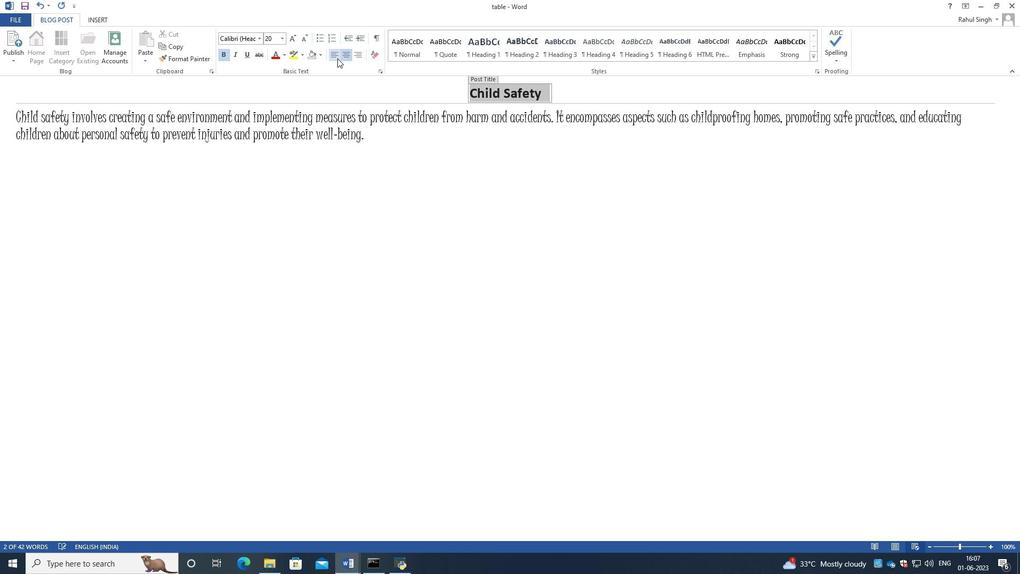 
Action: Mouse pressed left at (337, 58)
Screenshot: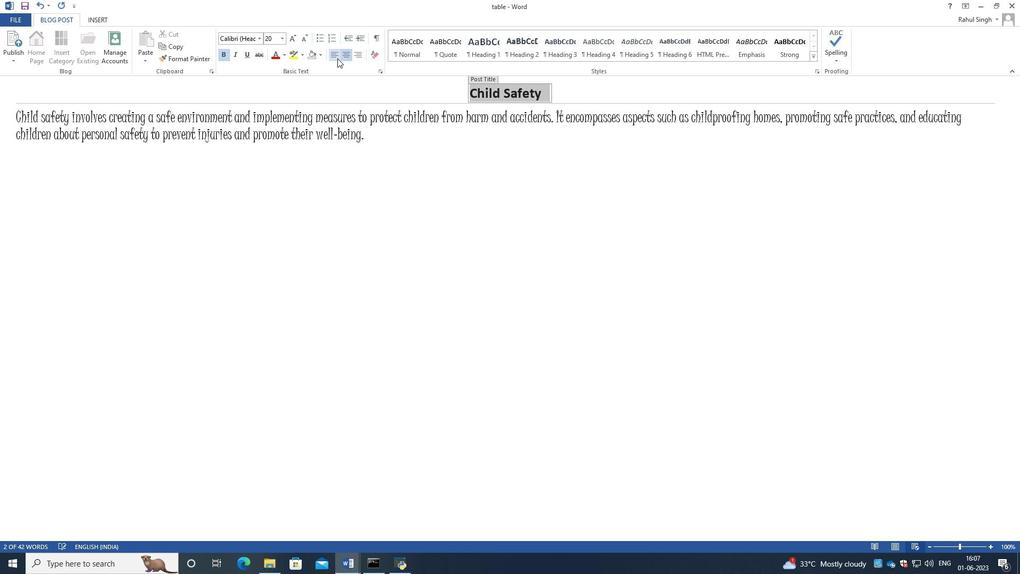 
Action: Mouse moved to (331, 235)
Screenshot: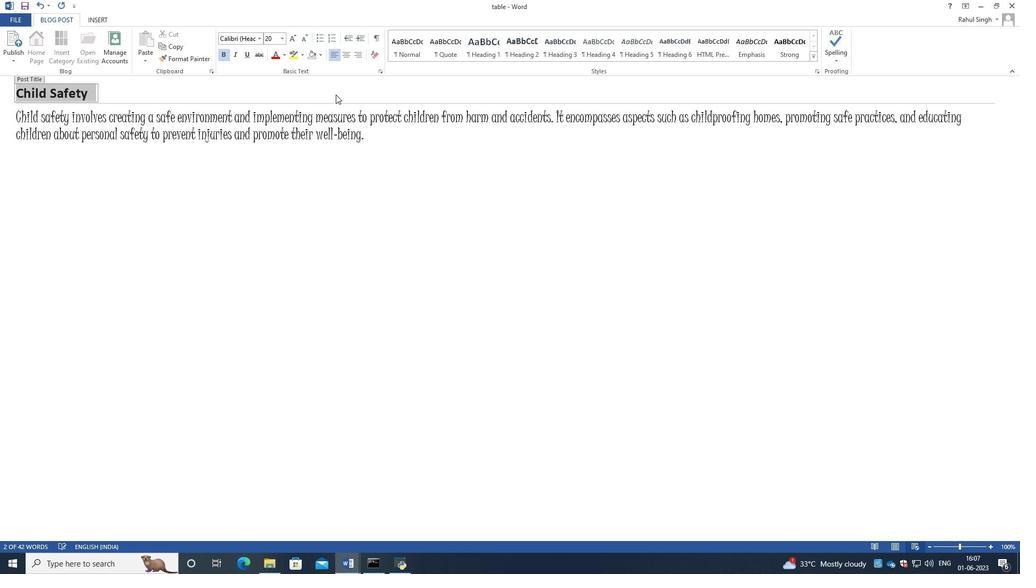 
Action: Mouse pressed left at (331, 235)
Screenshot: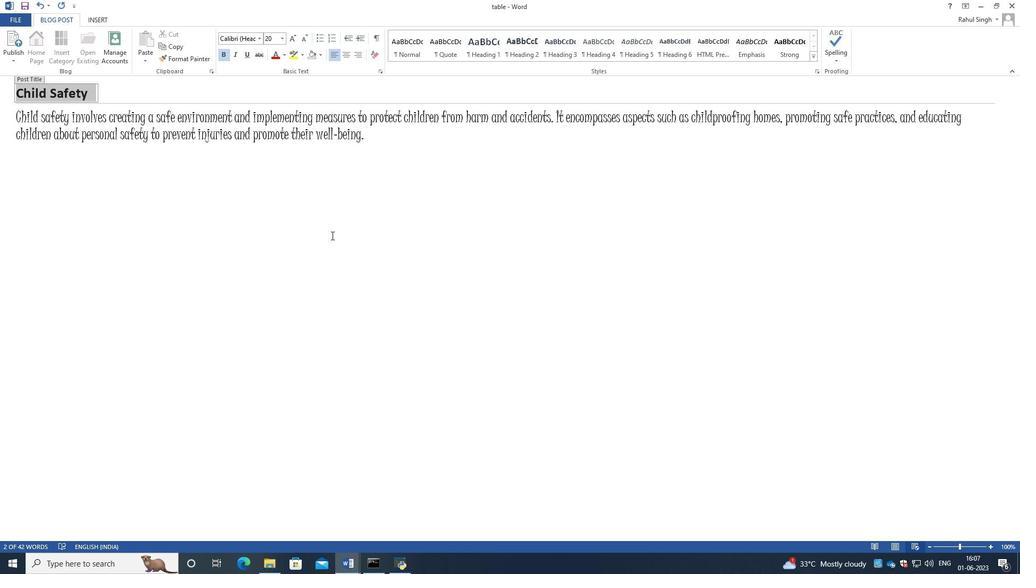 
